 Task: Search one way flight ticket for 2 adults, 4 children and 1 infant on lap in business from Yakima: Yakima Air Terminal (mcallister Field) to Raleigh: Raleigh-durham International Airport on 8-5-2023. Choice of flights is JetBlue. Price is upto 88000. Outbound departure time preference is 6:15.
Action: Mouse moved to (371, 321)
Screenshot: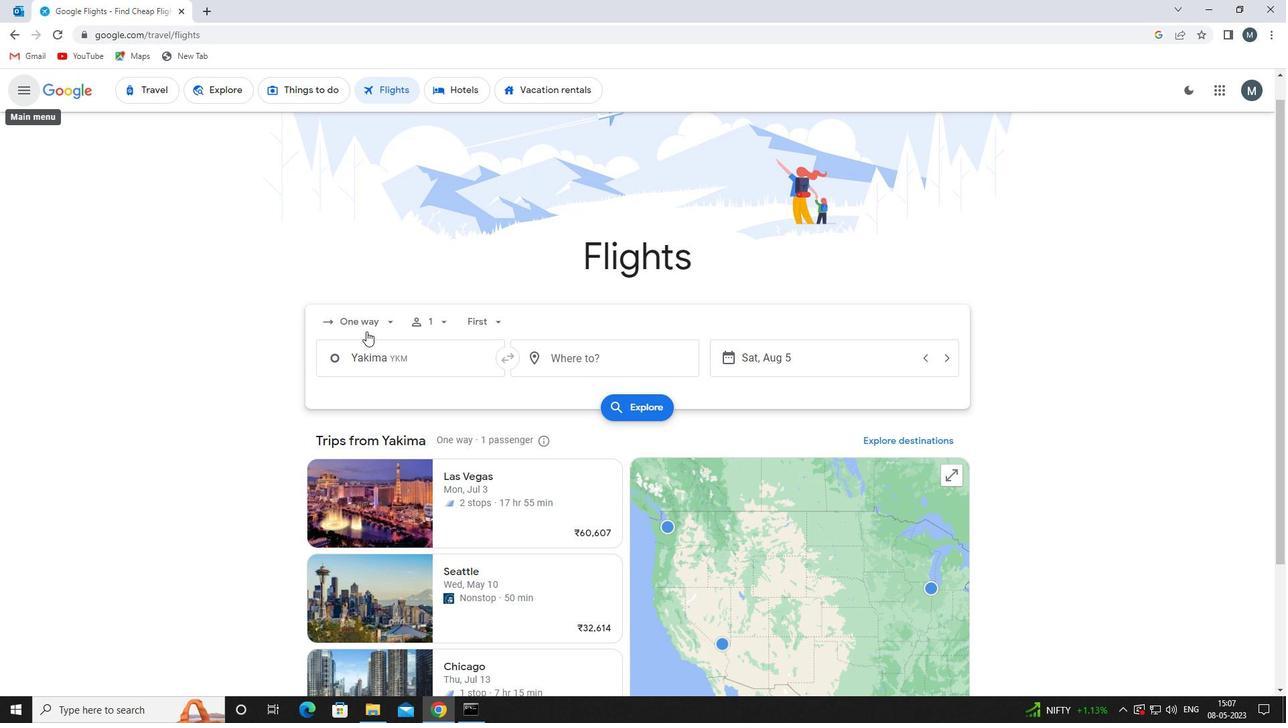 
Action: Mouse pressed left at (371, 321)
Screenshot: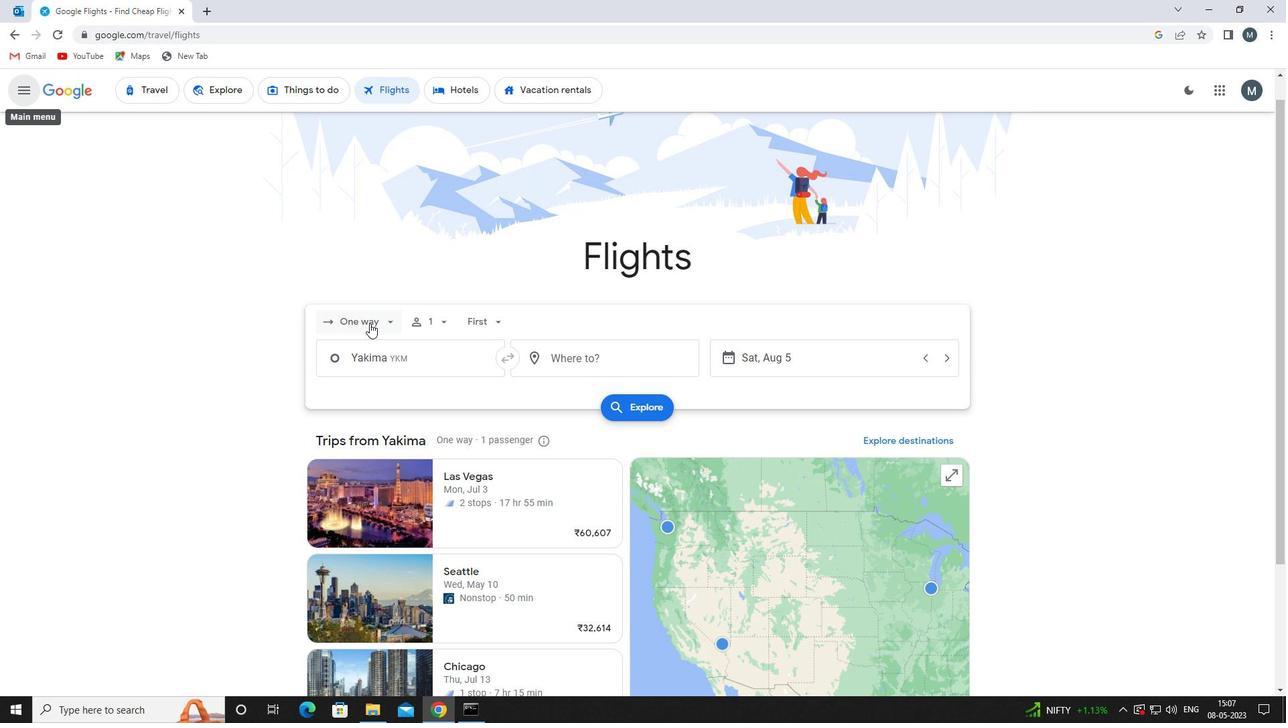 
Action: Mouse moved to (373, 384)
Screenshot: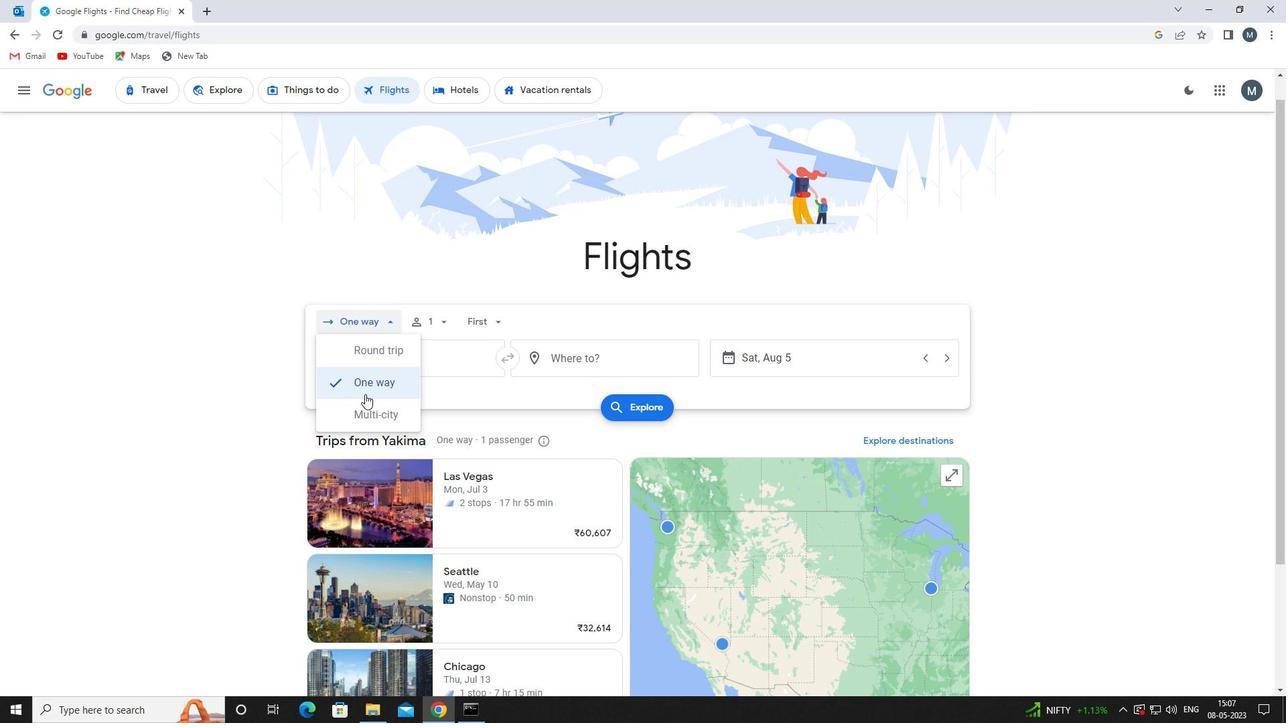 
Action: Mouse pressed left at (373, 384)
Screenshot: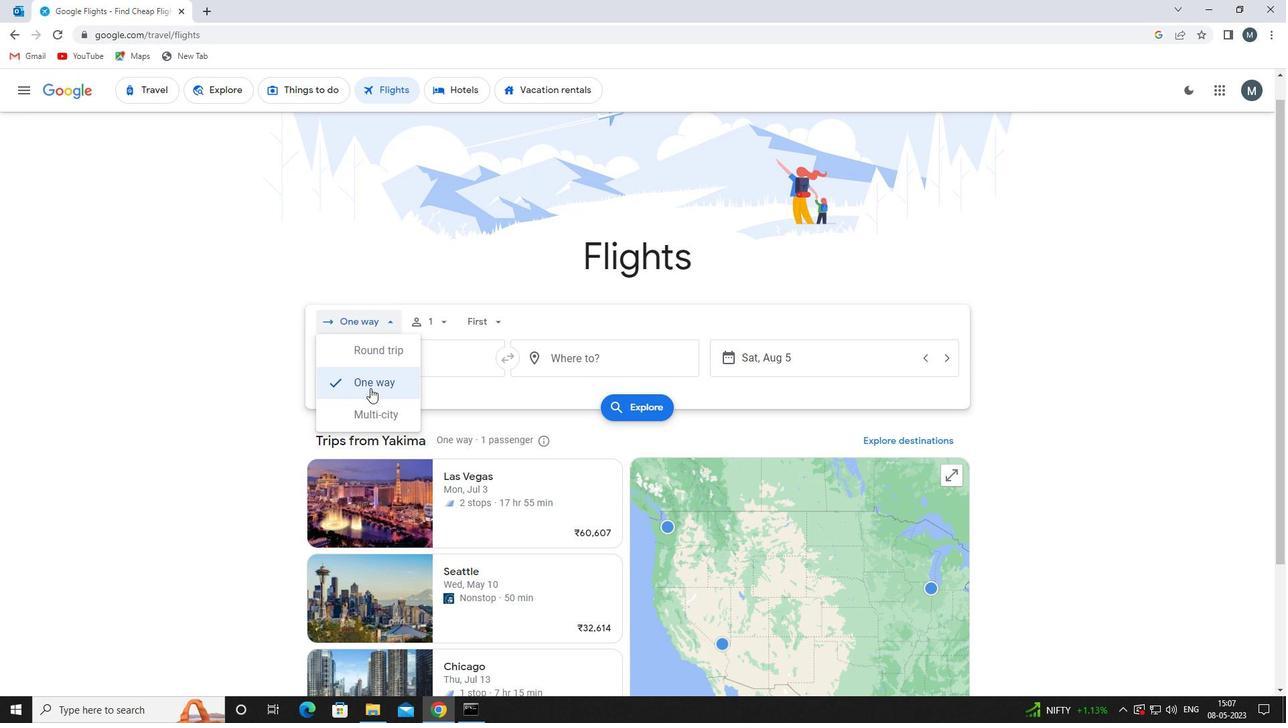 
Action: Mouse moved to (424, 322)
Screenshot: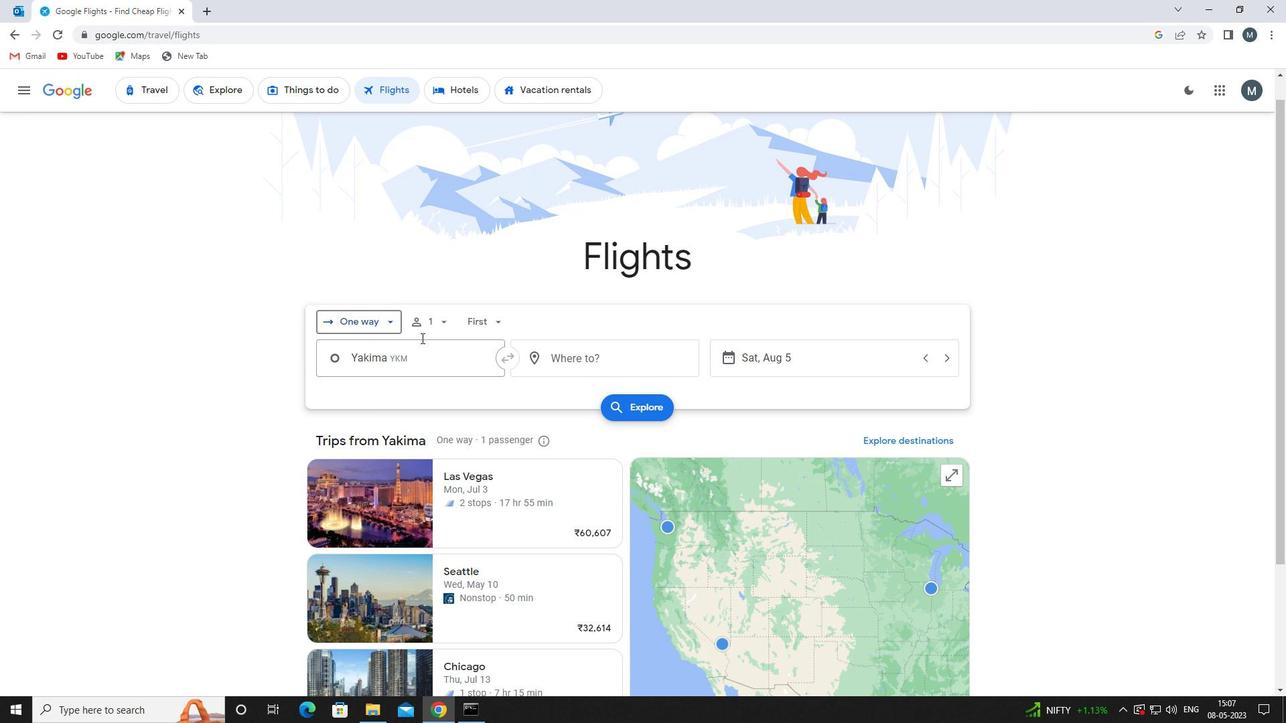 
Action: Mouse pressed left at (424, 322)
Screenshot: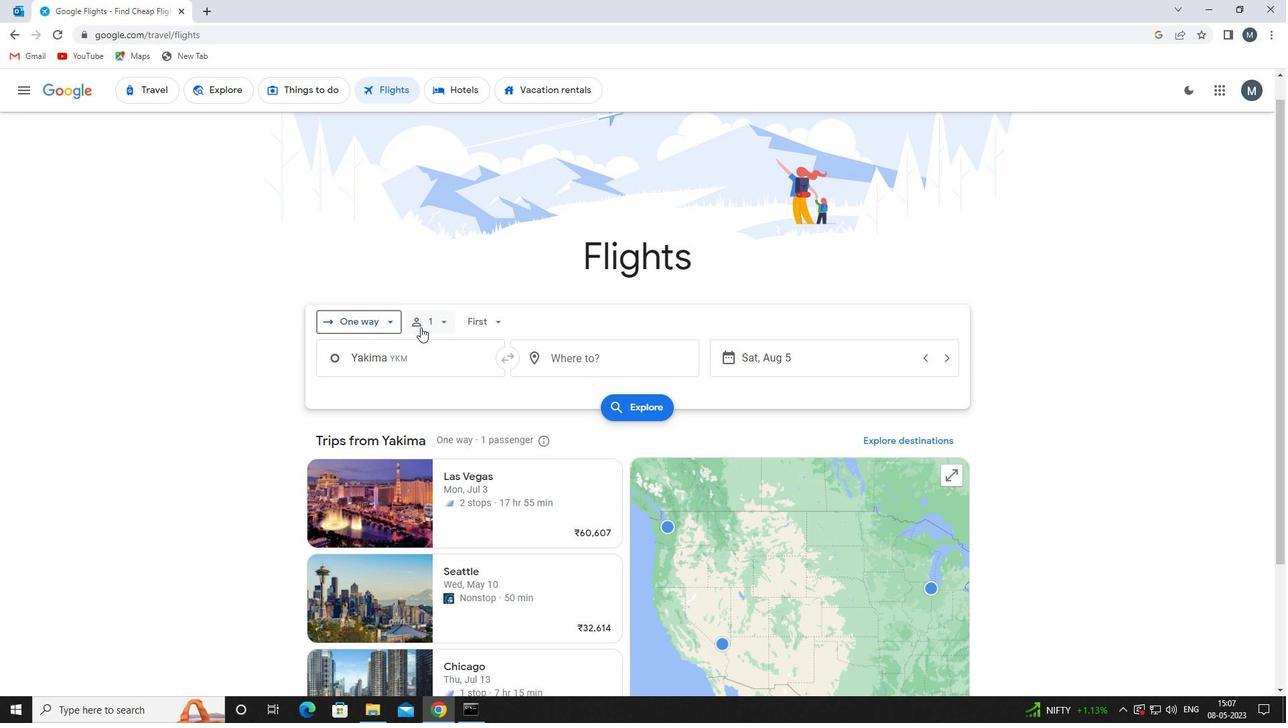 
Action: Mouse moved to (548, 353)
Screenshot: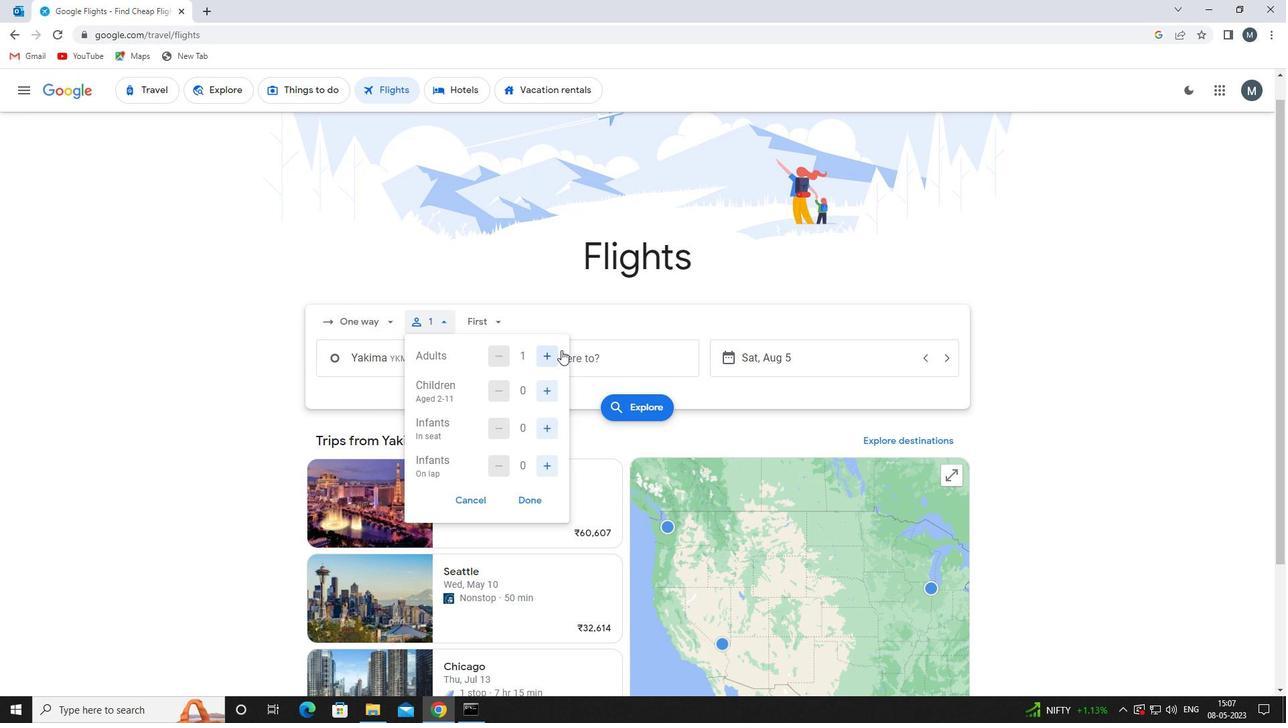
Action: Mouse pressed left at (548, 353)
Screenshot: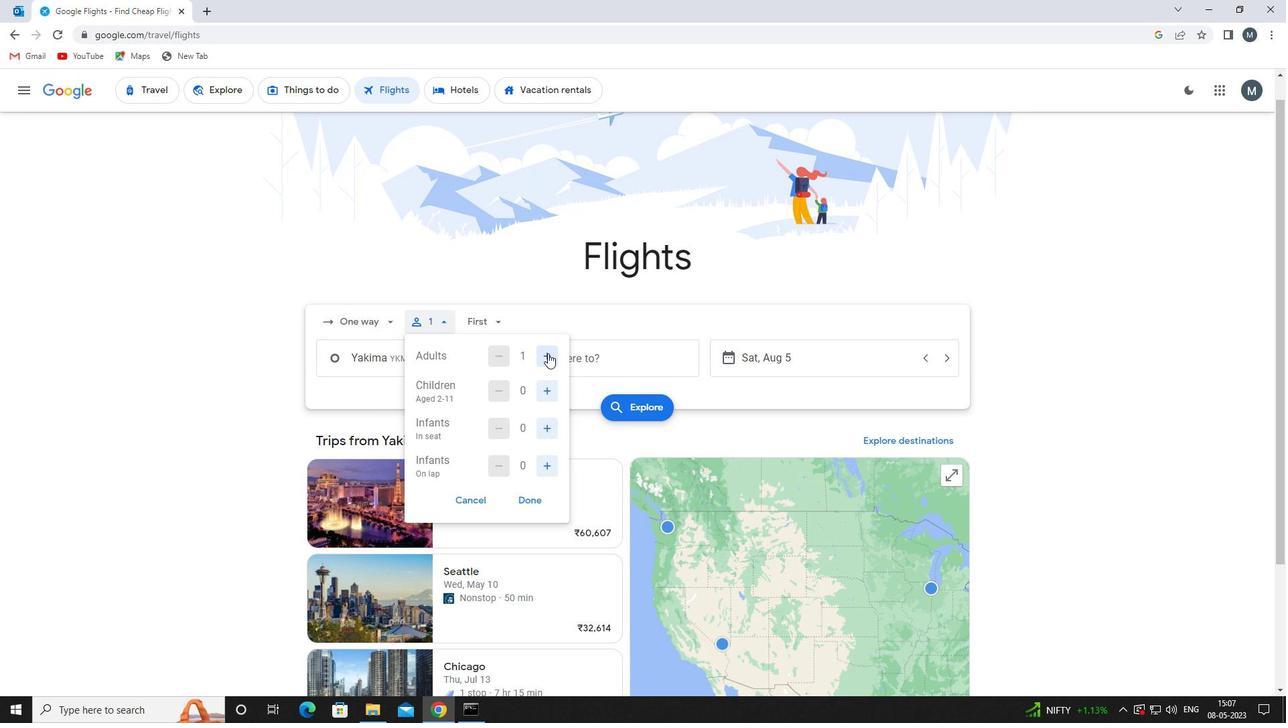 
Action: Mouse moved to (548, 393)
Screenshot: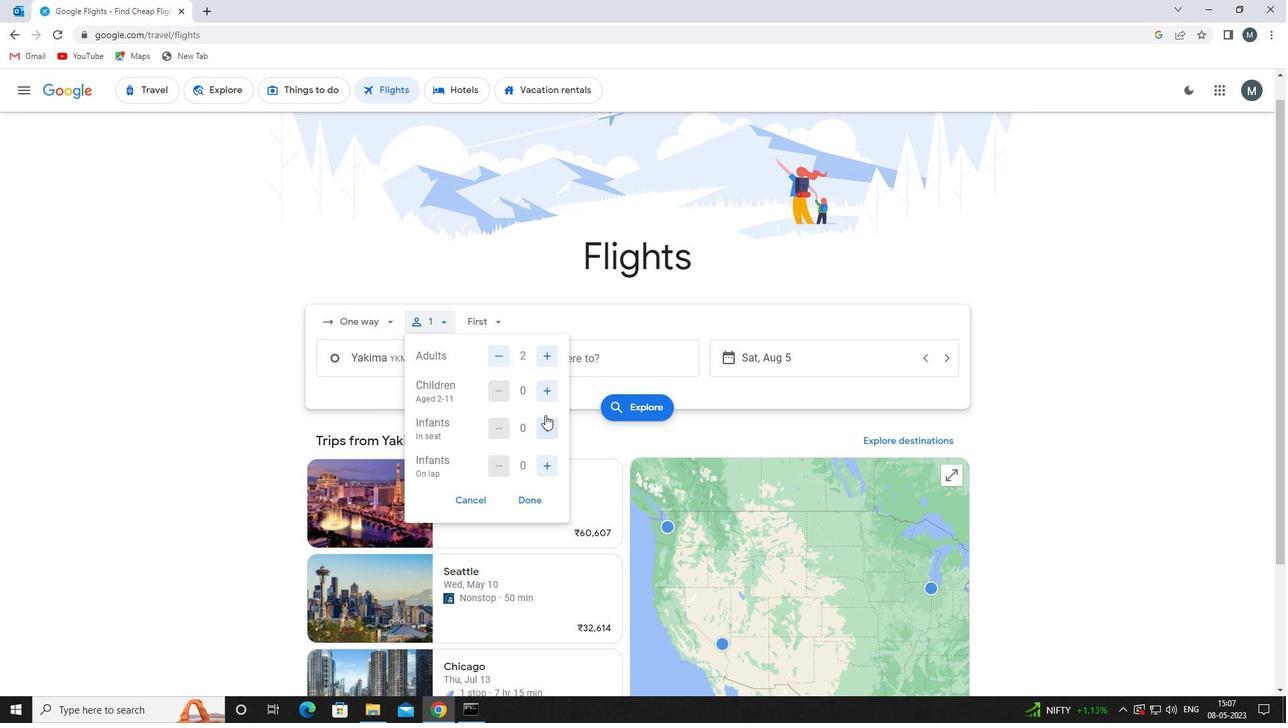 
Action: Mouse pressed left at (548, 393)
Screenshot: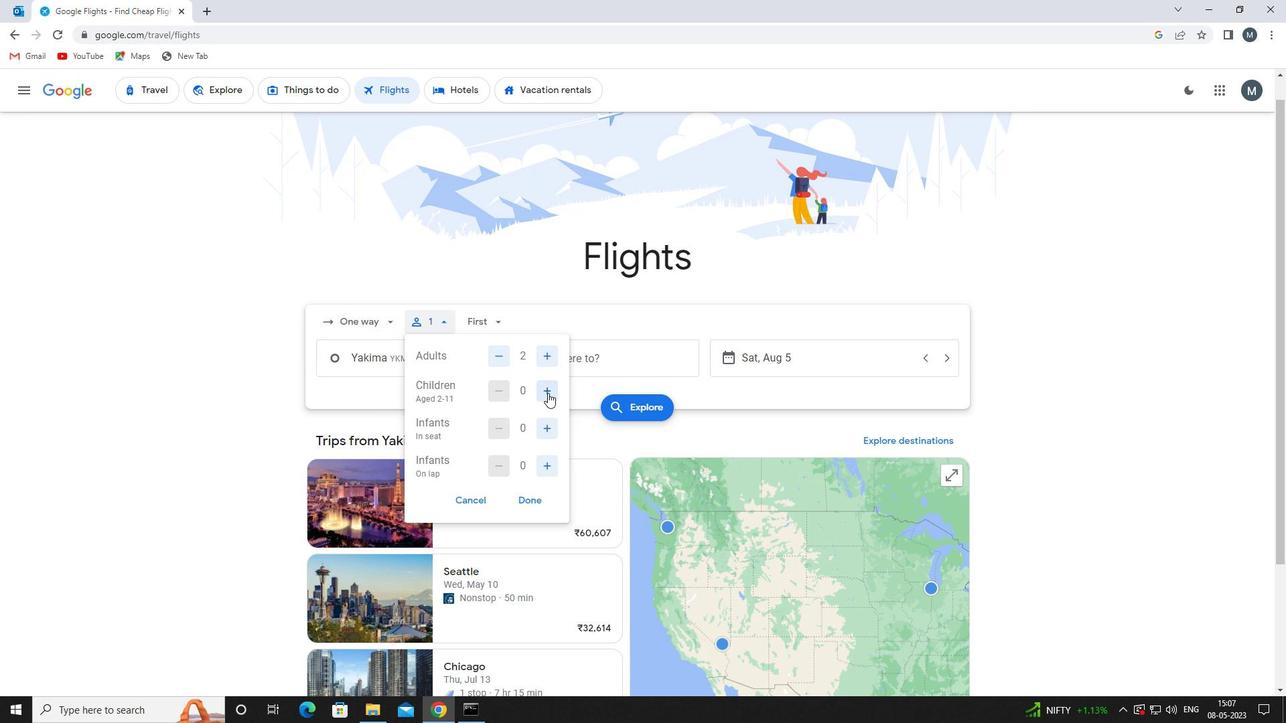 
Action: Mouse pressed left at (548, 393)
Screenshot: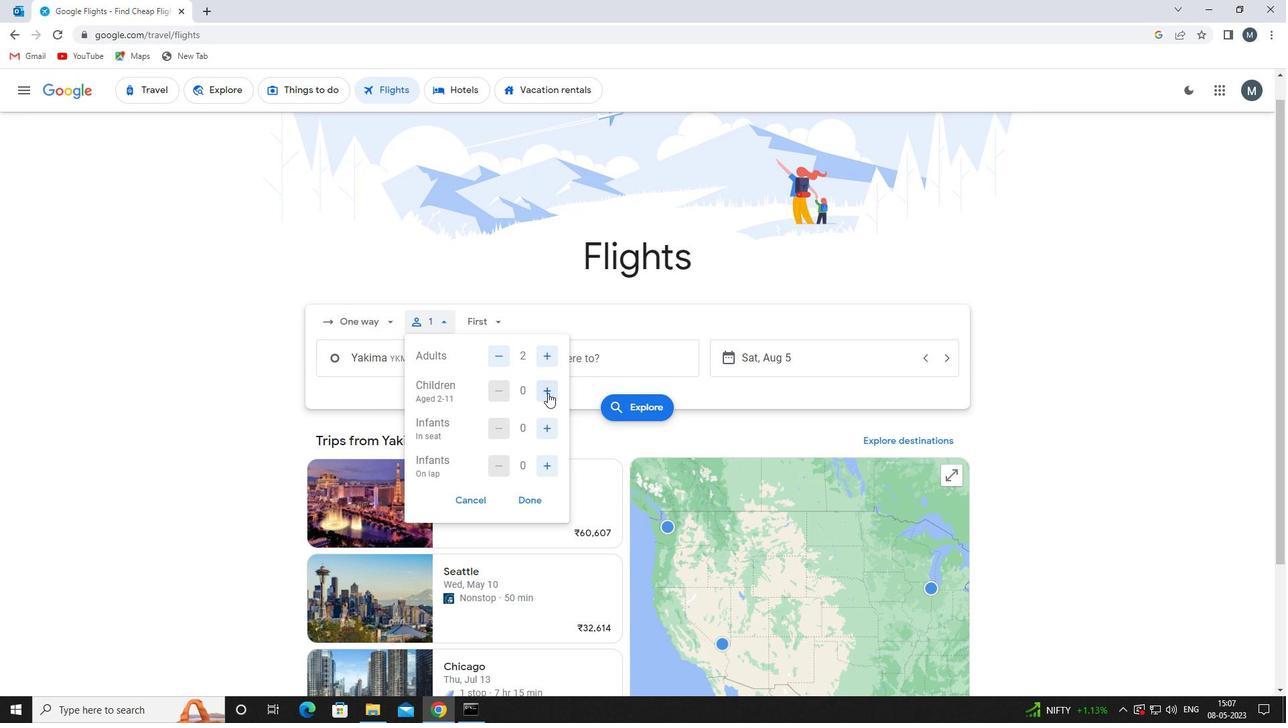 
Action: Mouse pressed left at (548, 393)
Screenshot: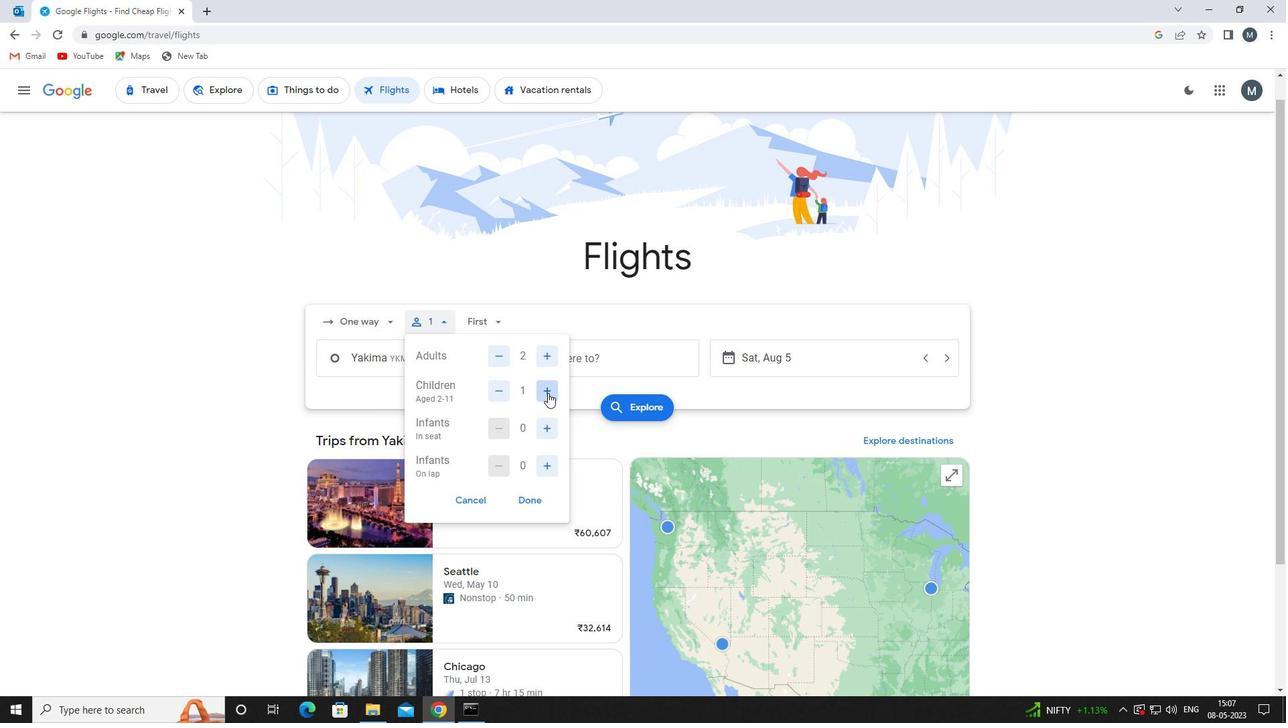 
Action: Mouse pressed left at (548, 393)
Screenshot: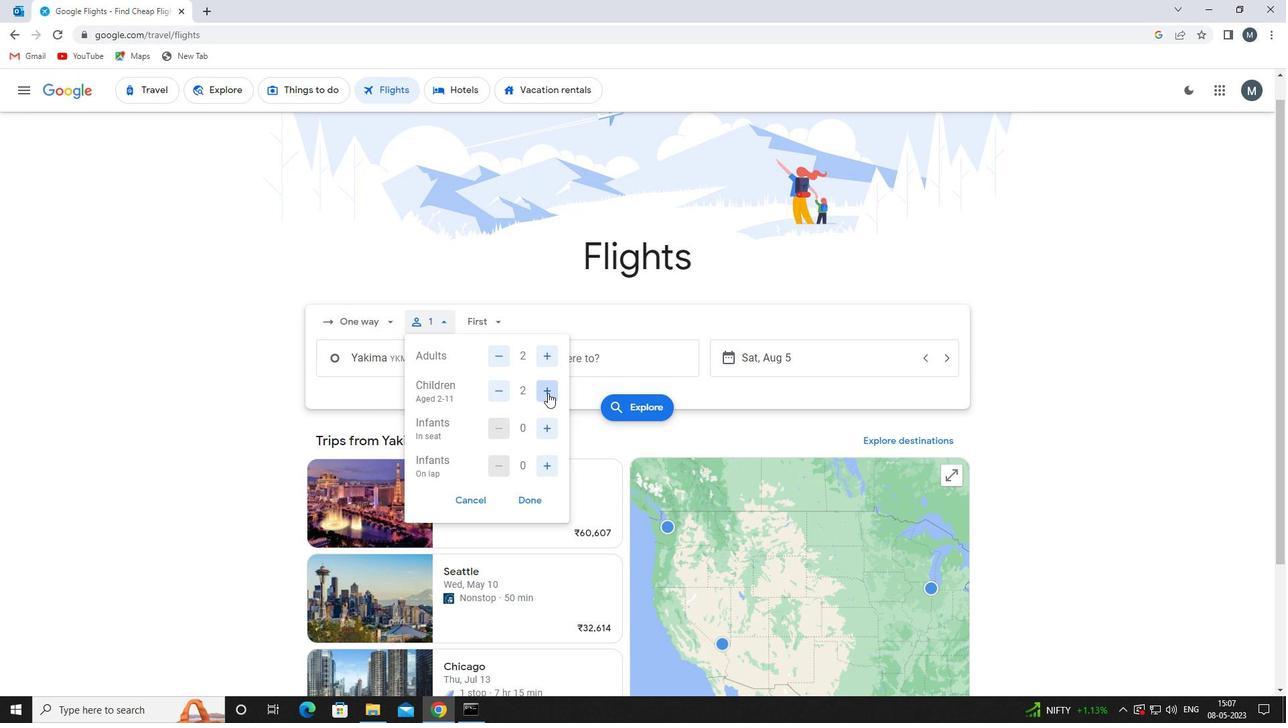 
Action: Mouse moved to (544, 467)
Screenshot: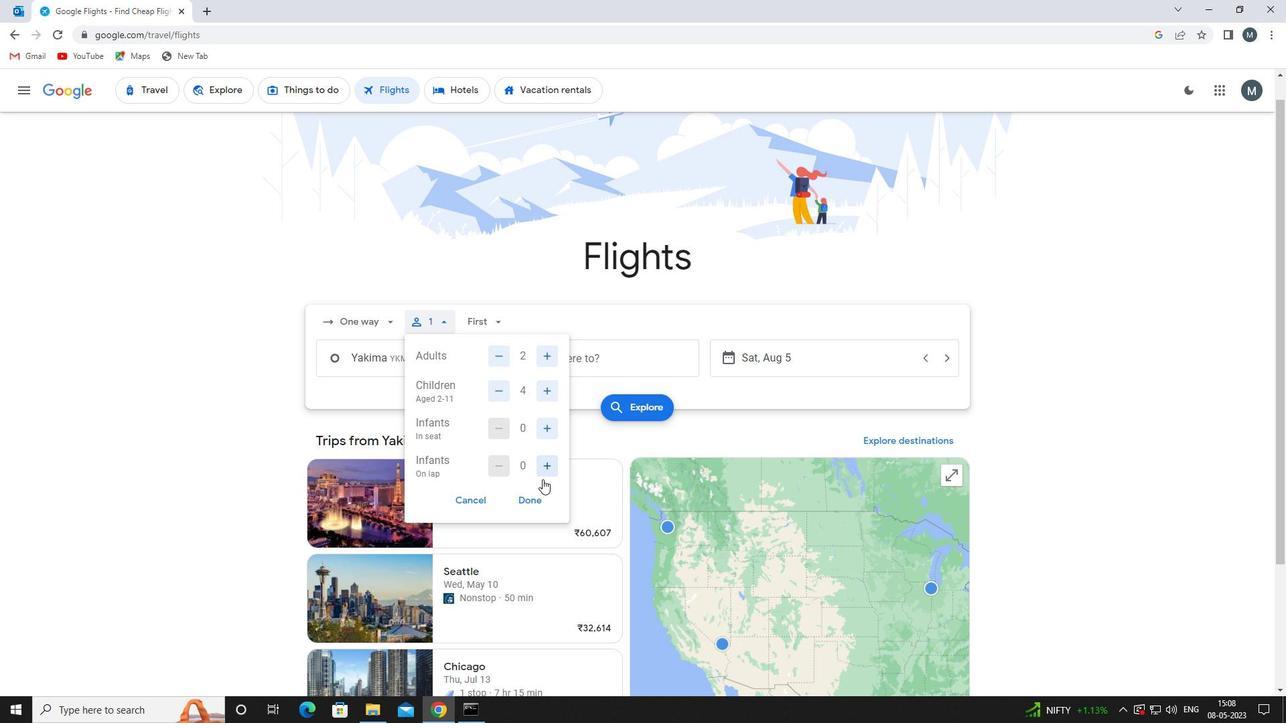 
Action: Mouse pressed left at (544, 467)
Screenshot: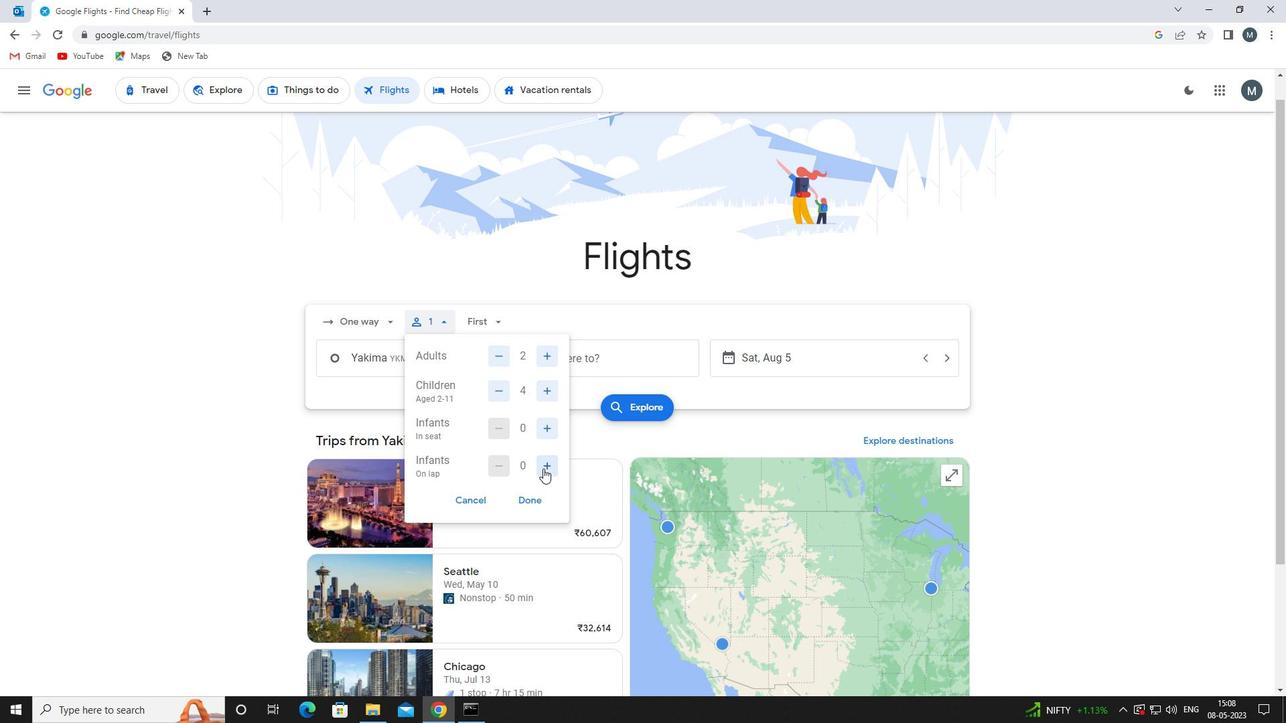 
Action: Mouse moved to (541, 504)
Screenshot: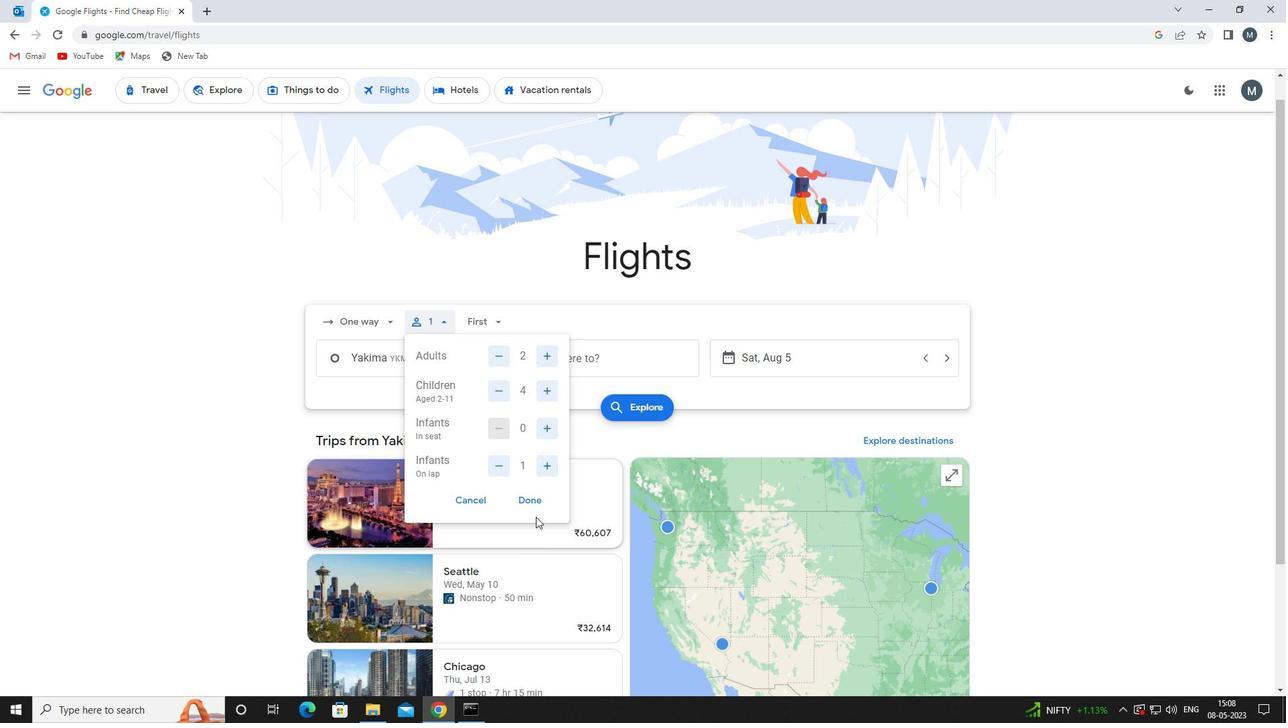 
Action: Mouse pressed left at (541, 504)
Screenshot: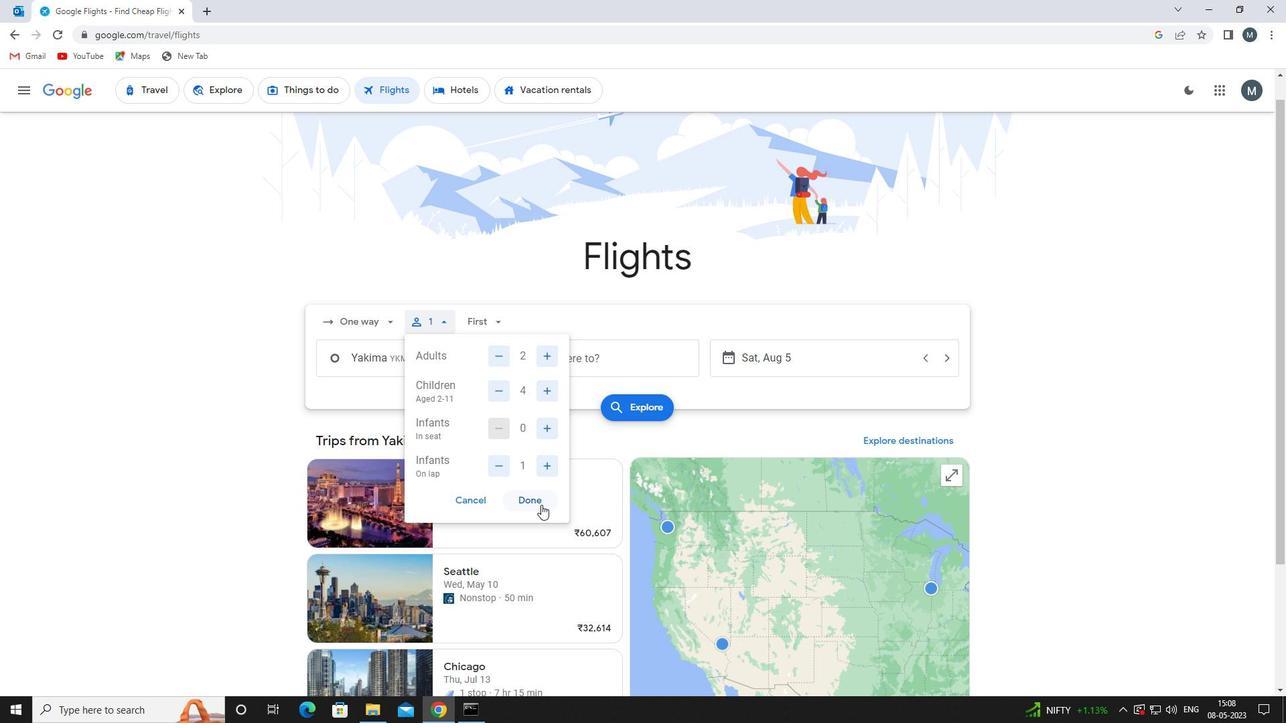 
Action: Mouse moved to (488, 312)
Screenshot: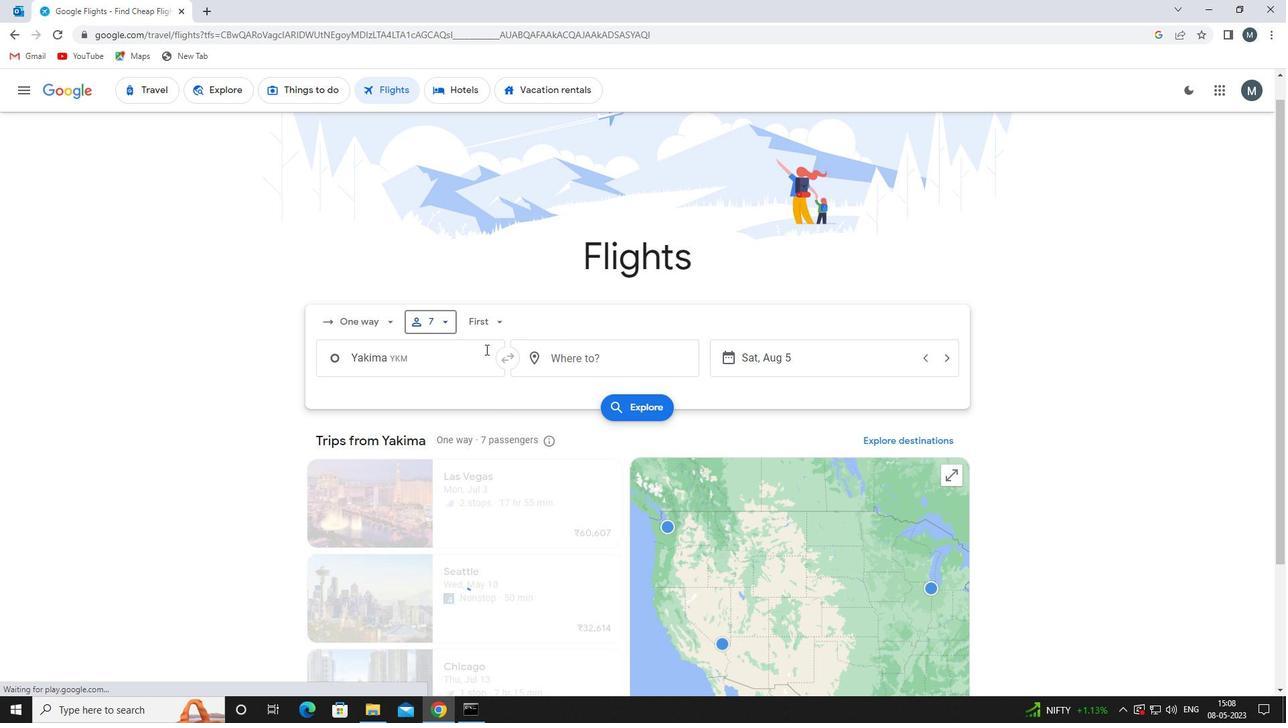 
Action: Mouse pressed left at (488, 312)
Screenshot: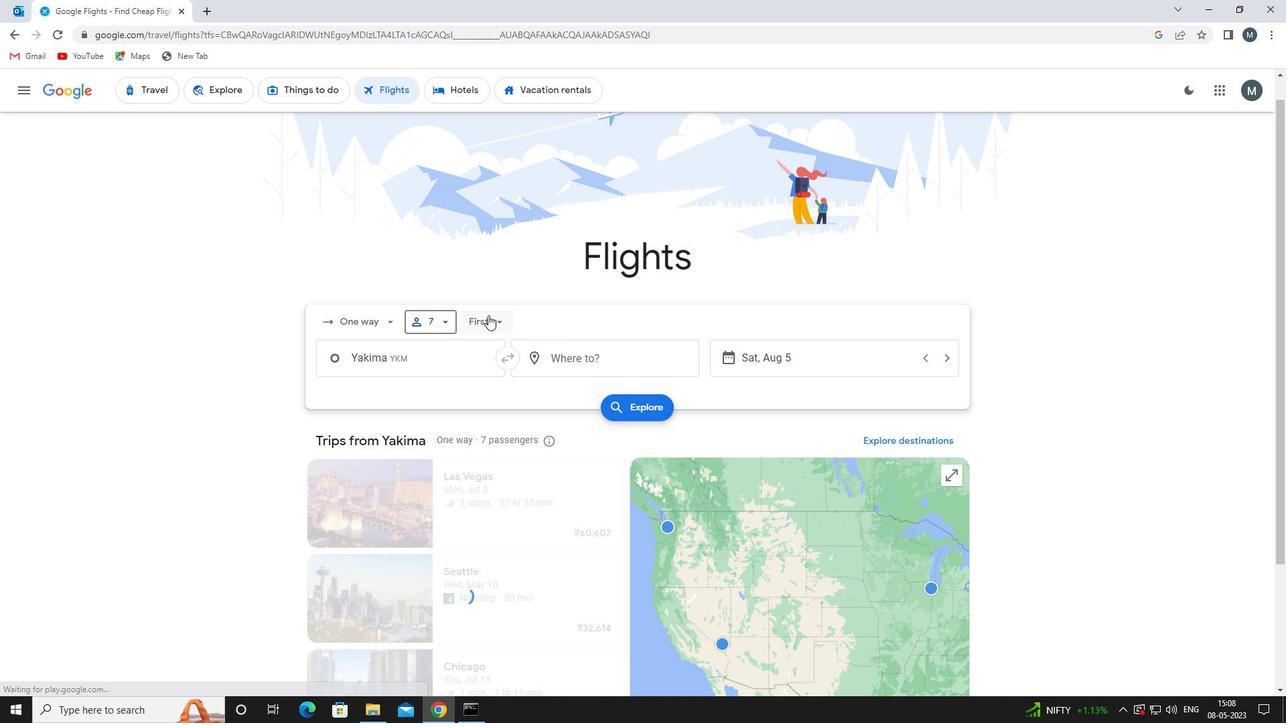 
Action: Mouse moved to (512, 421)
Screenshot: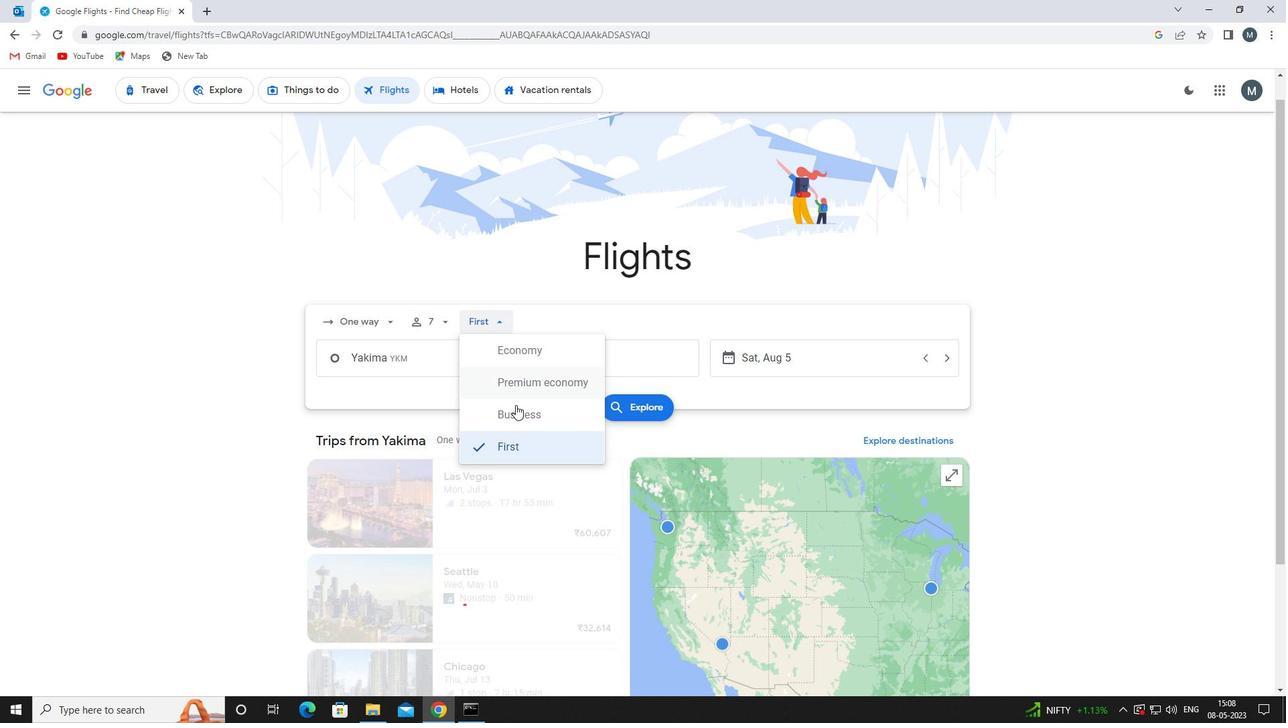 
Action: Mouse pressed left at (512, 421)
Screenshot: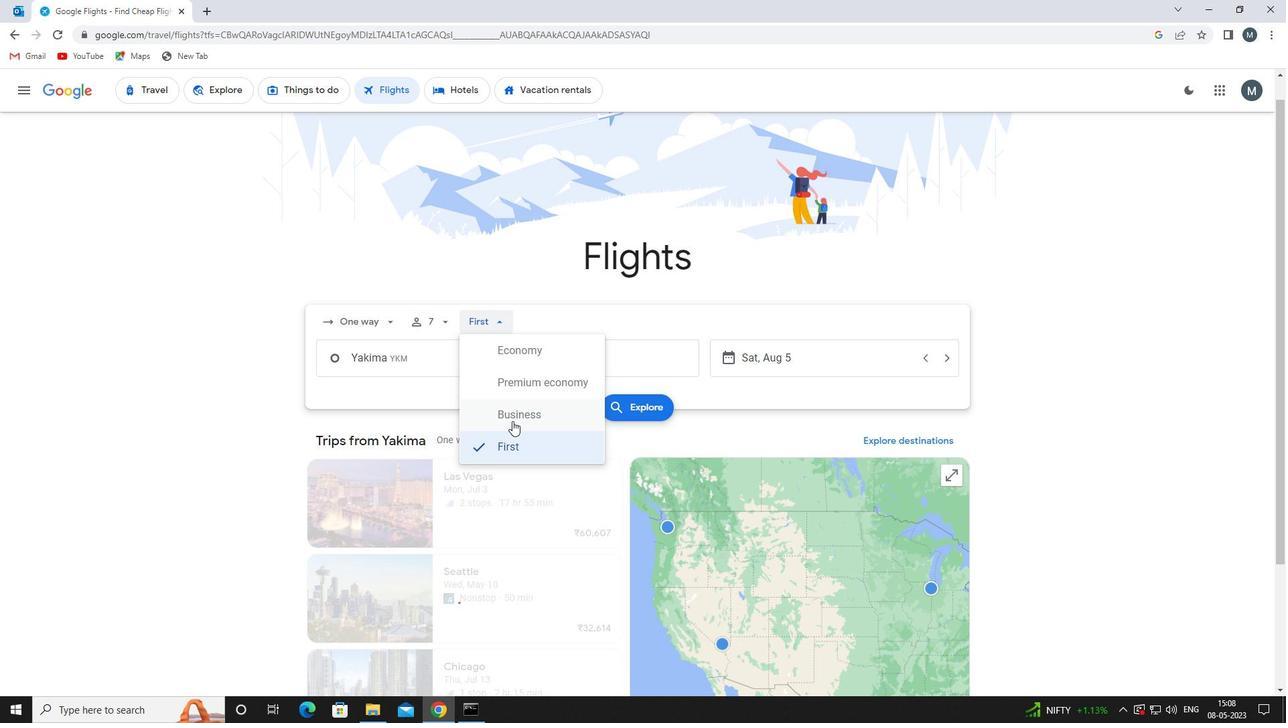 
Action: Mouse moved to (408, 365)
Screenshot: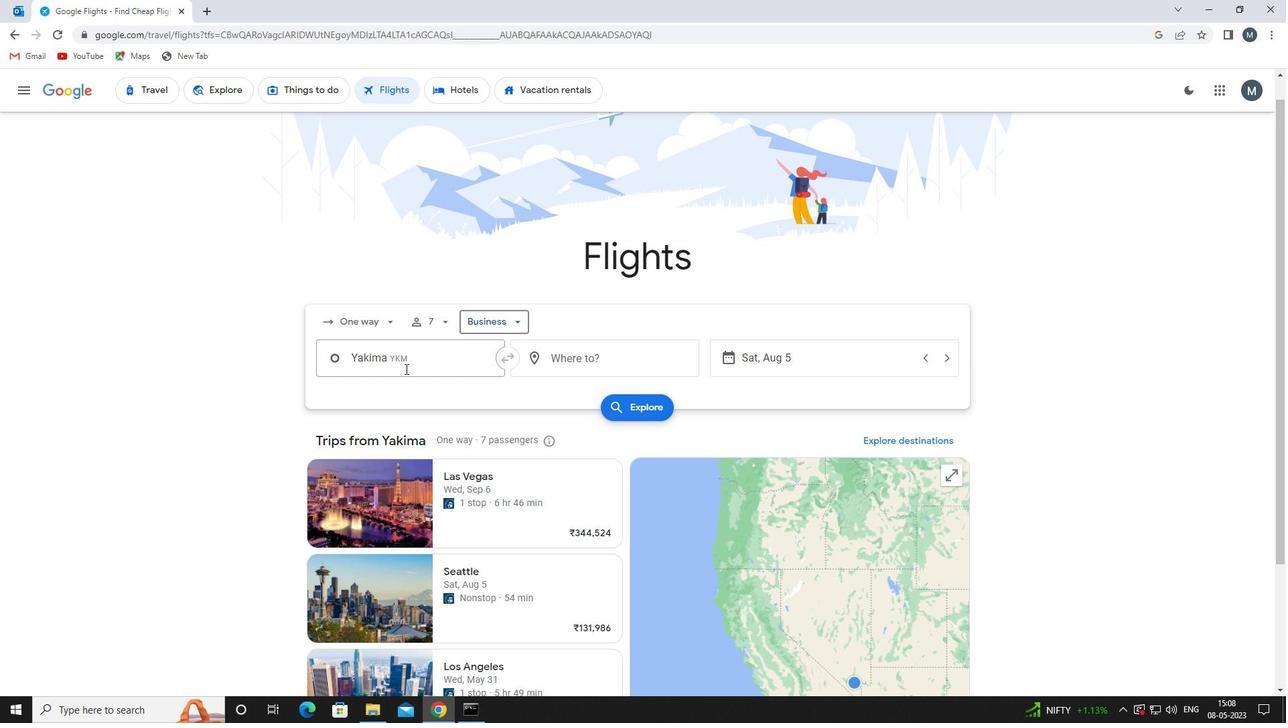 
Action: Mouse pressed left at (408, 365)
Screenshot: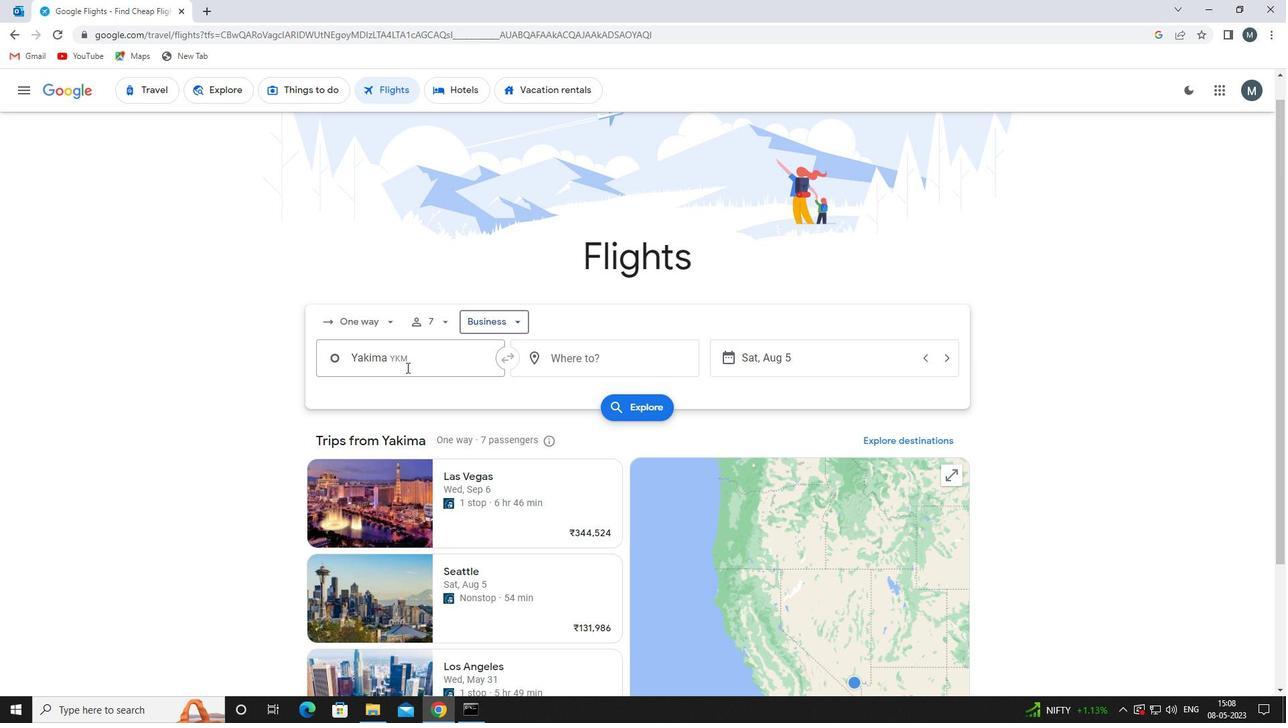 
Action: Mouse moved to (445, 472)
Screenshot: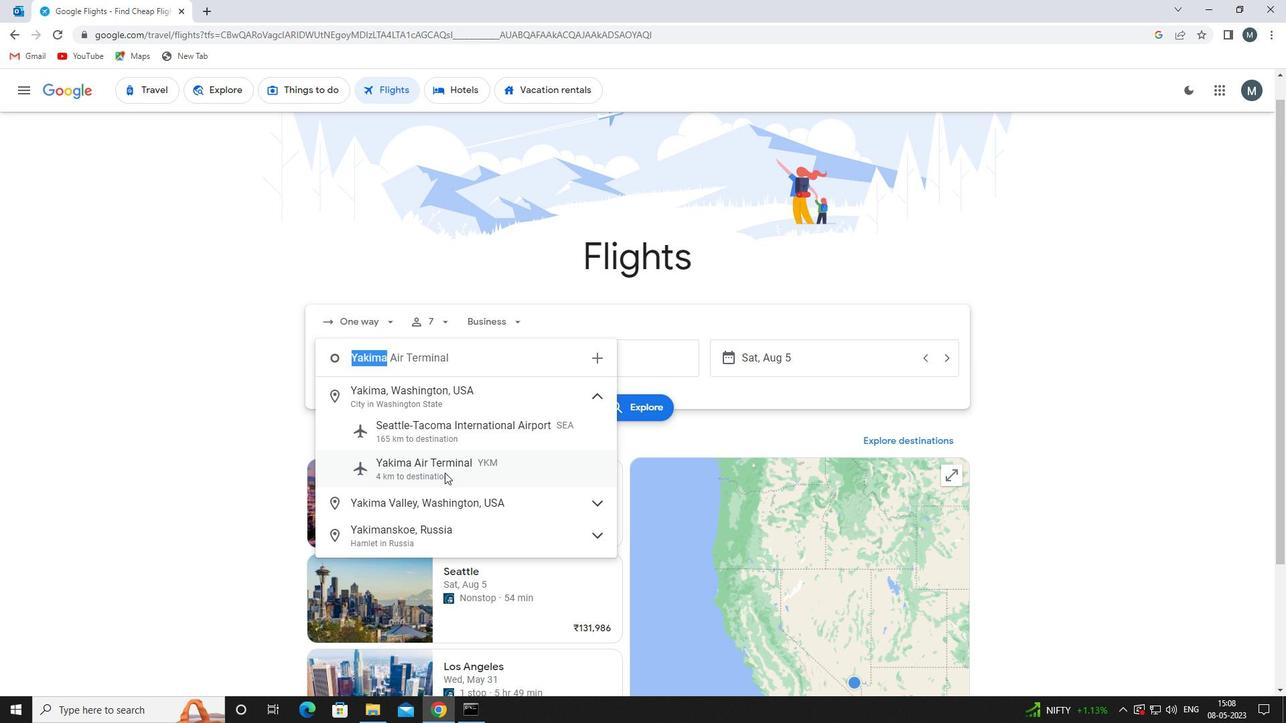 
Action: Mouse pressed left at (445, 472)
Screenshot: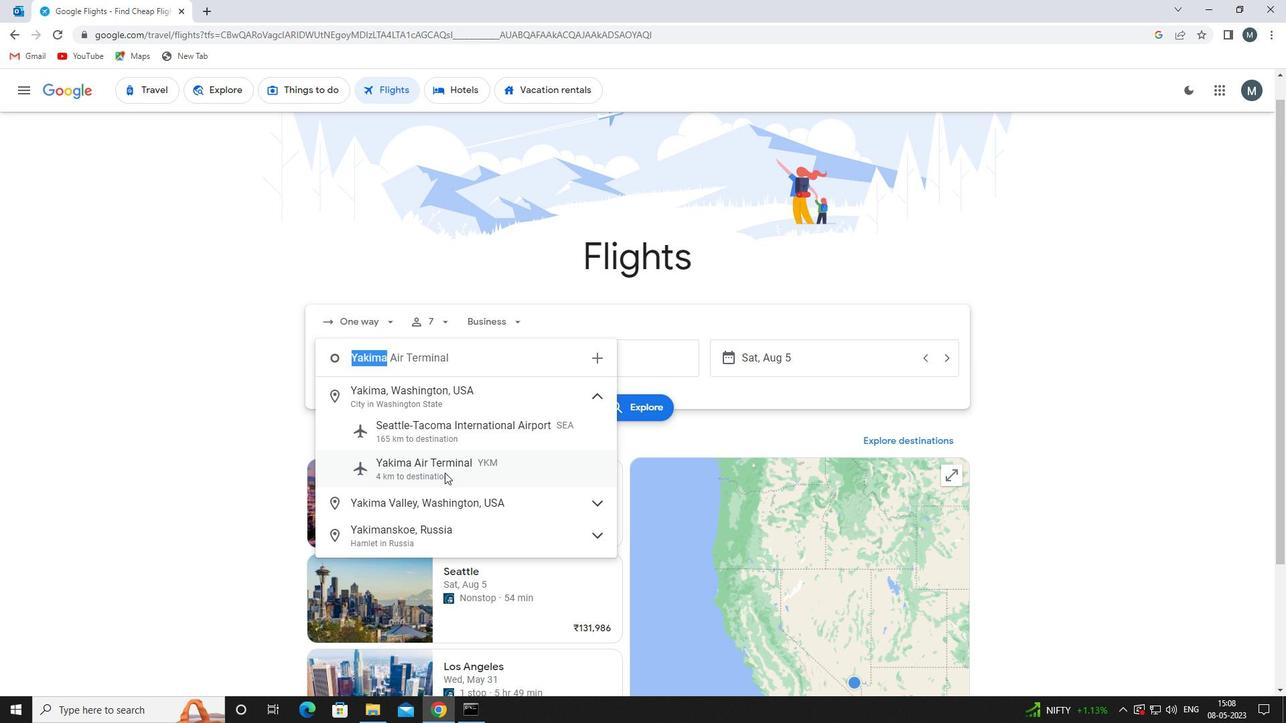 
Action: Mouse moved to (566, 361)
Screenshot: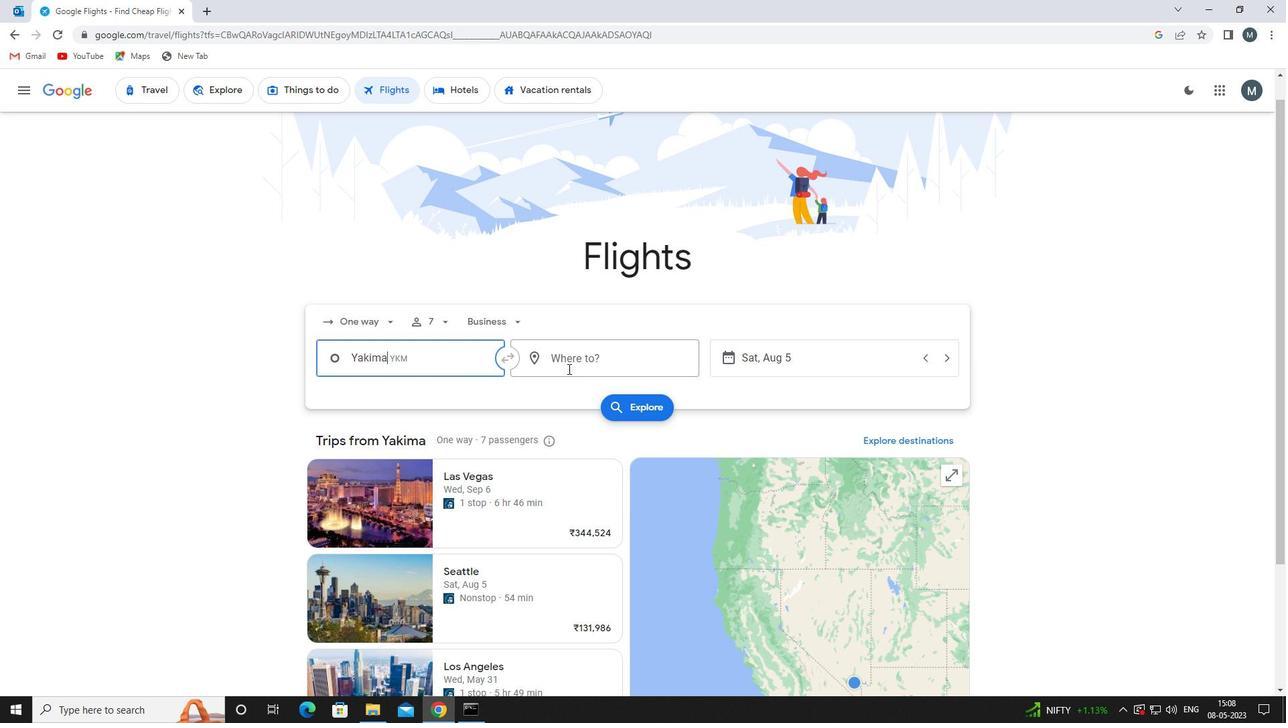 
Action: Mouse pressed left at (566, 361)
Screenshot: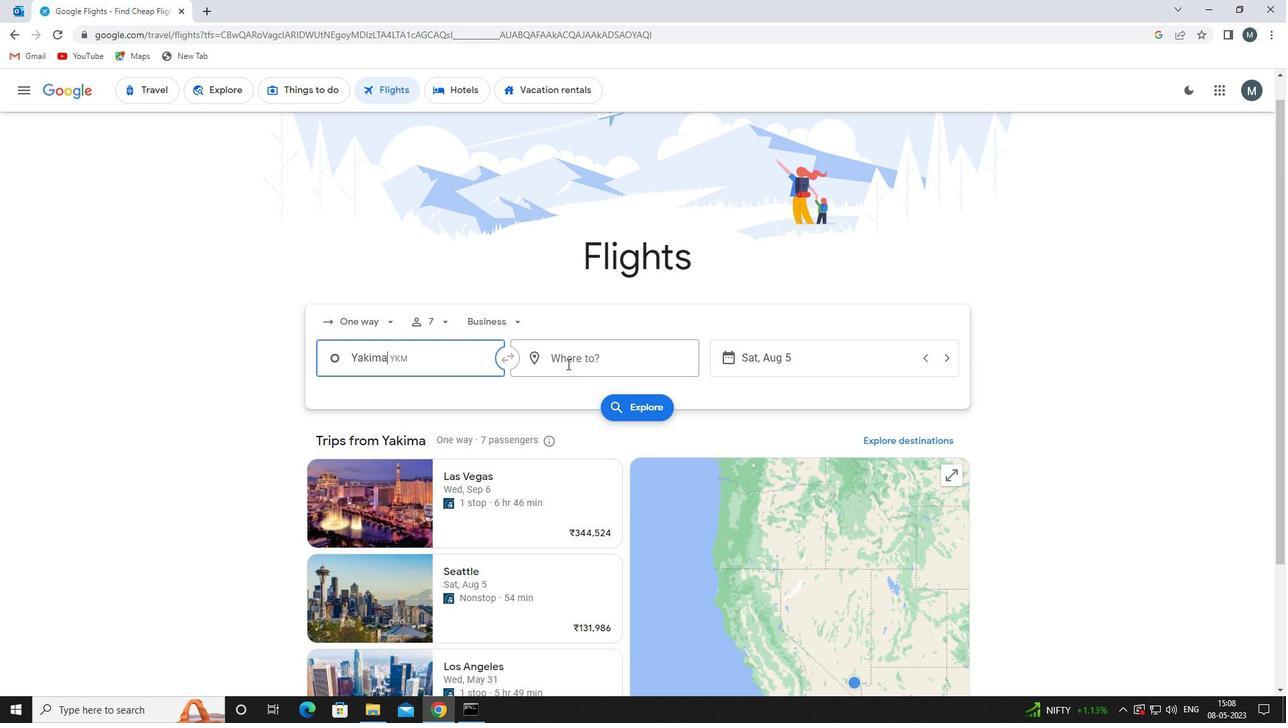 
Action: Key pressed rd
Screenshot: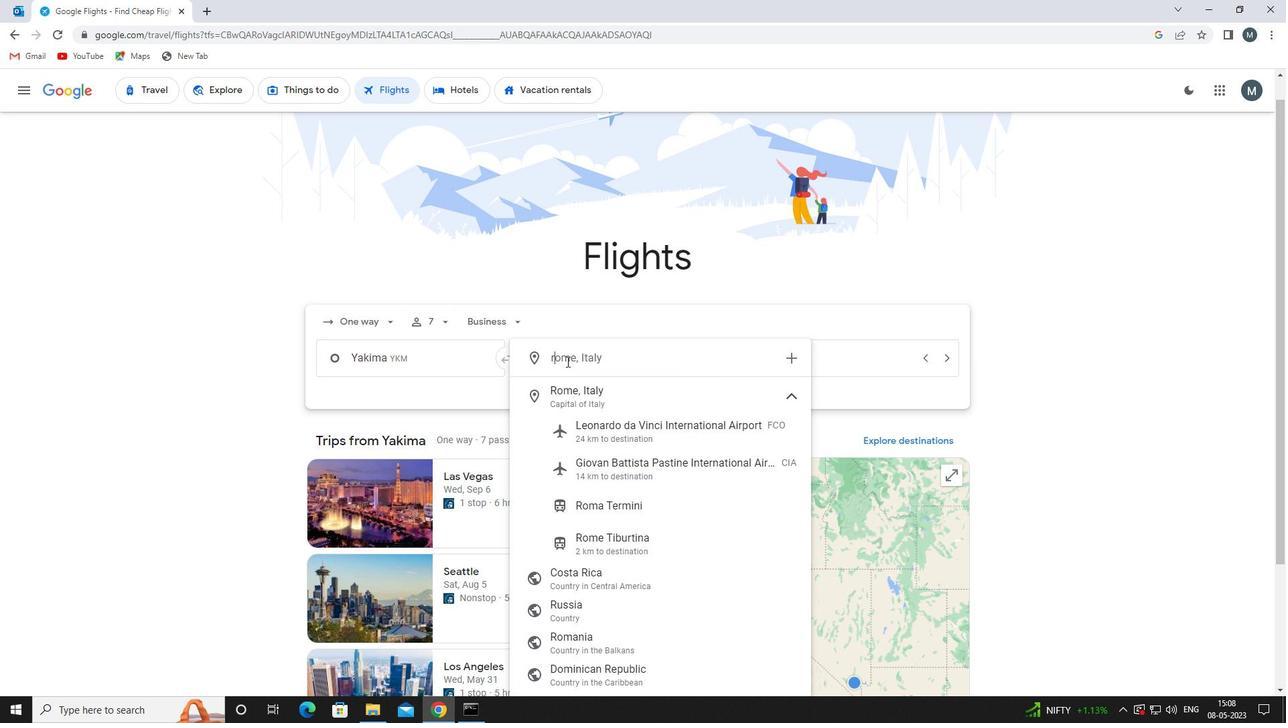 
Action: Mouse moved to (578, 398)
Screenshot: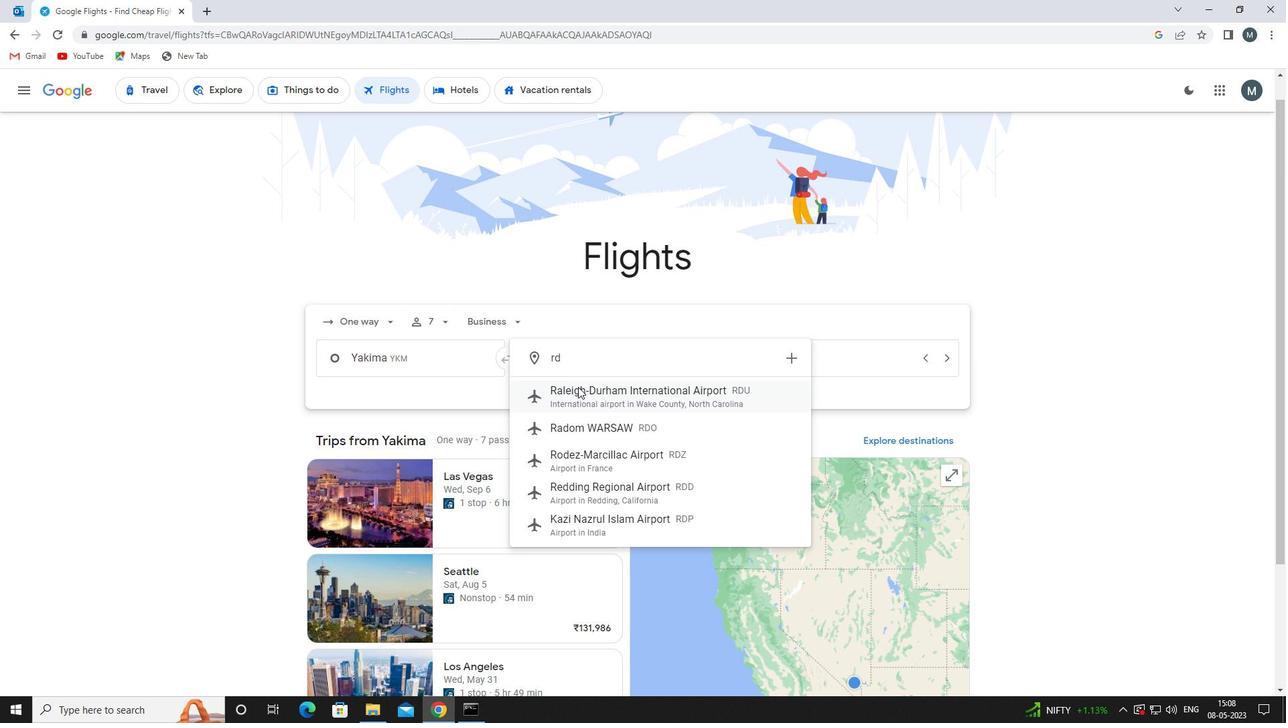 
Action: Mouse pressed left at (578, 398)
Screenshot: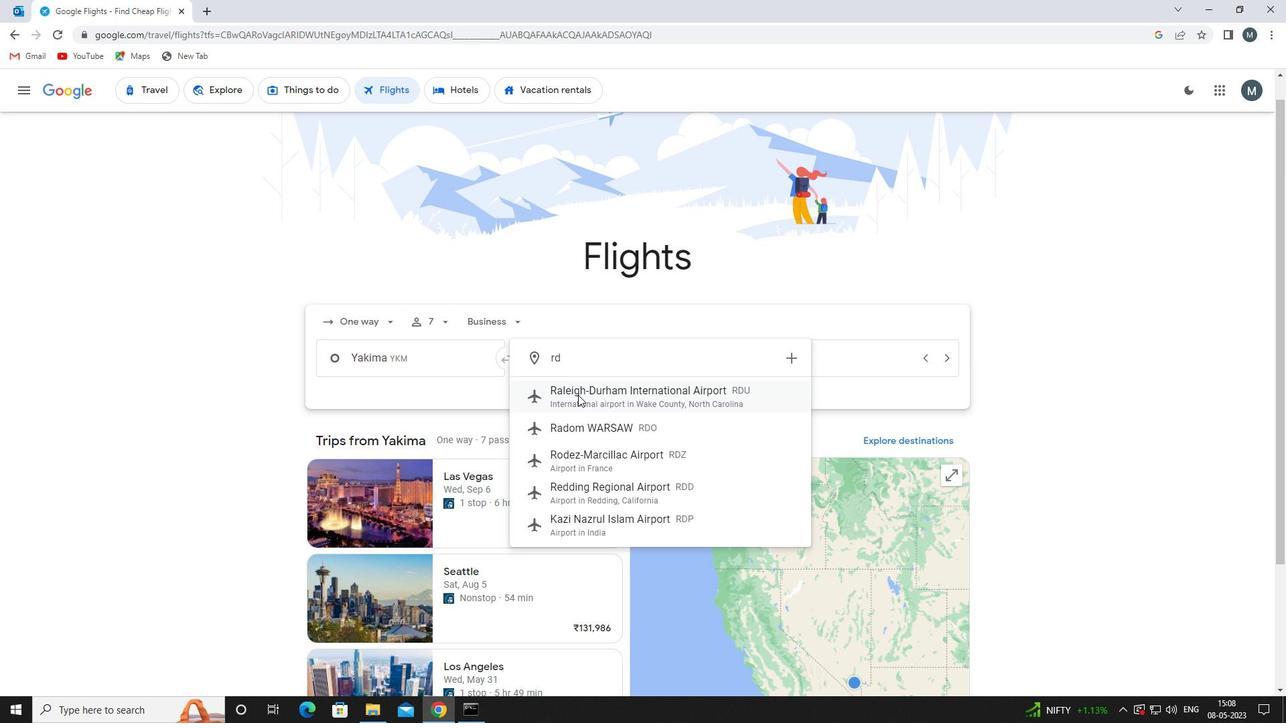 
Action: Mouse moved to (731, 358)
Screenshot: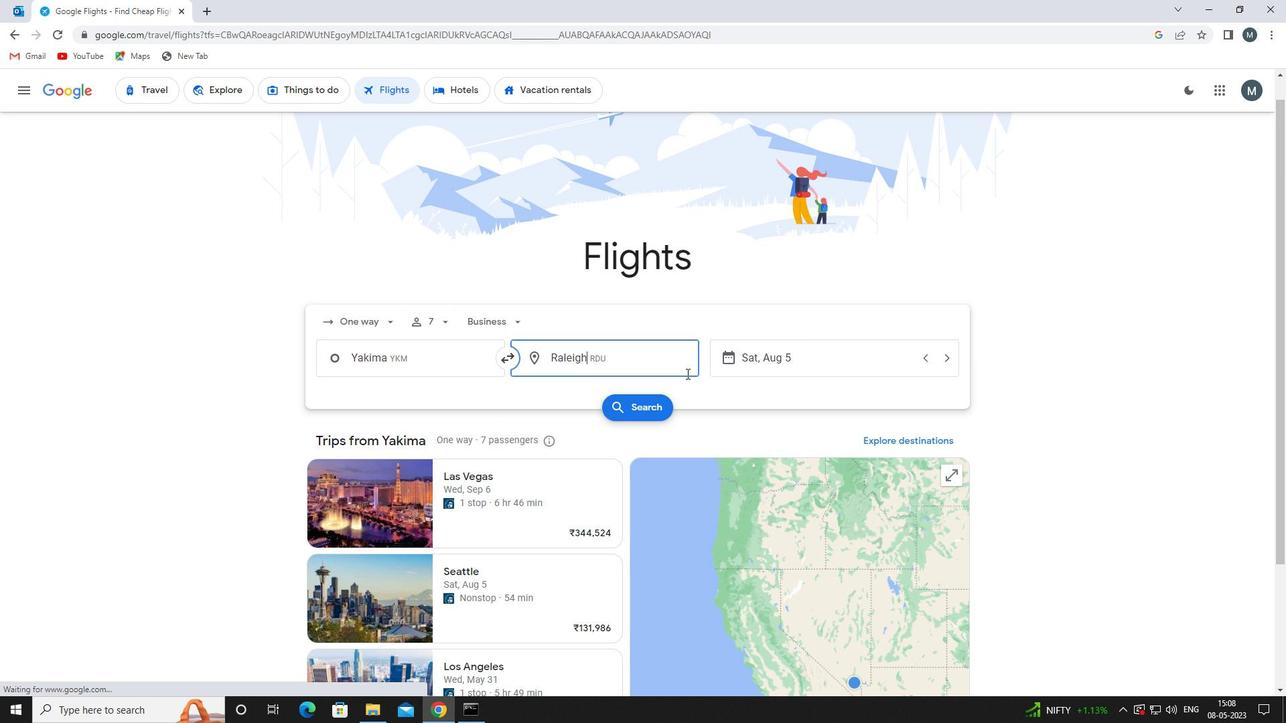 
Action: Mouse pressed left at (731, 358)
Screenshot: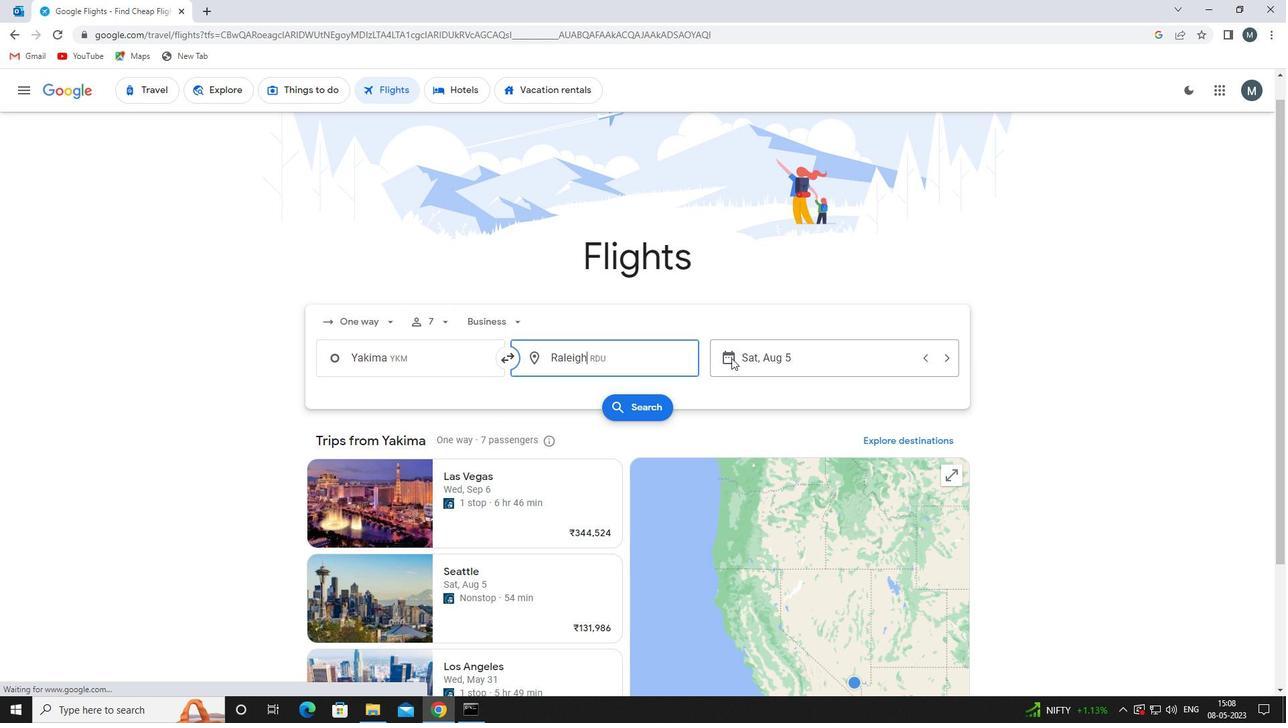 
Action: Mouse moved to (674, 455)
Screenshot: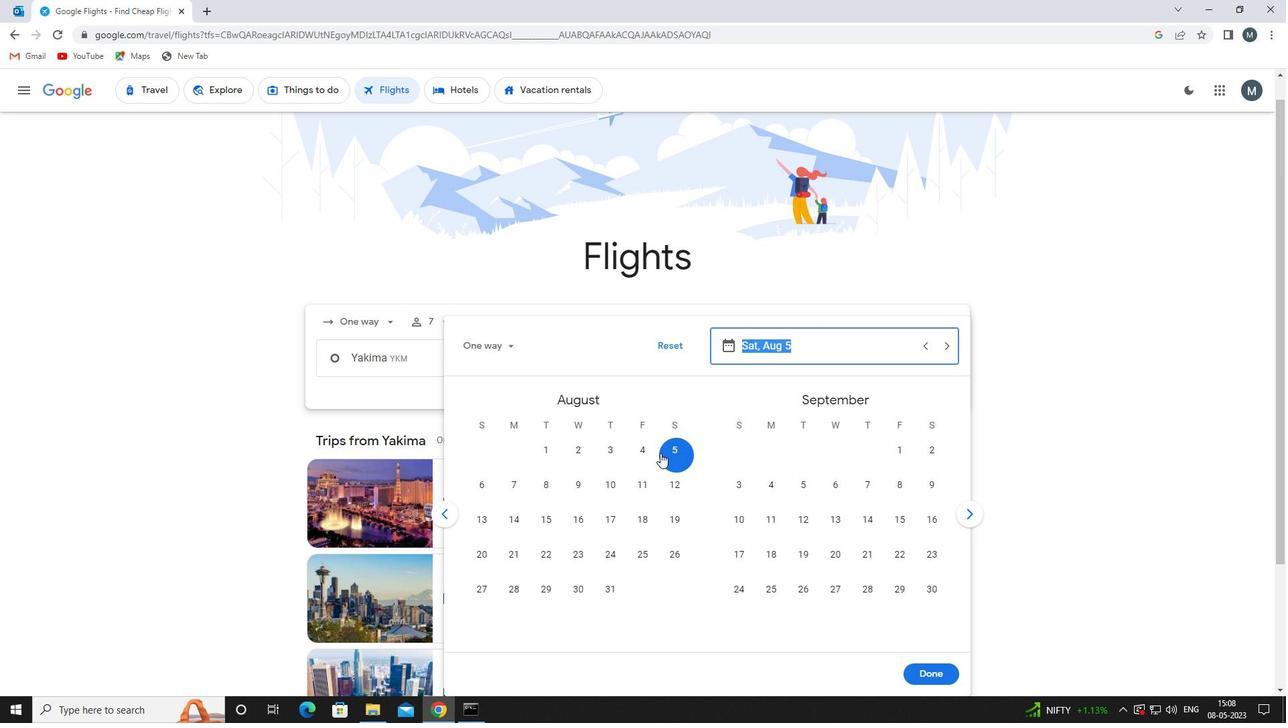 
Action: Mouse pressed left at (674, 455)
Screenshot: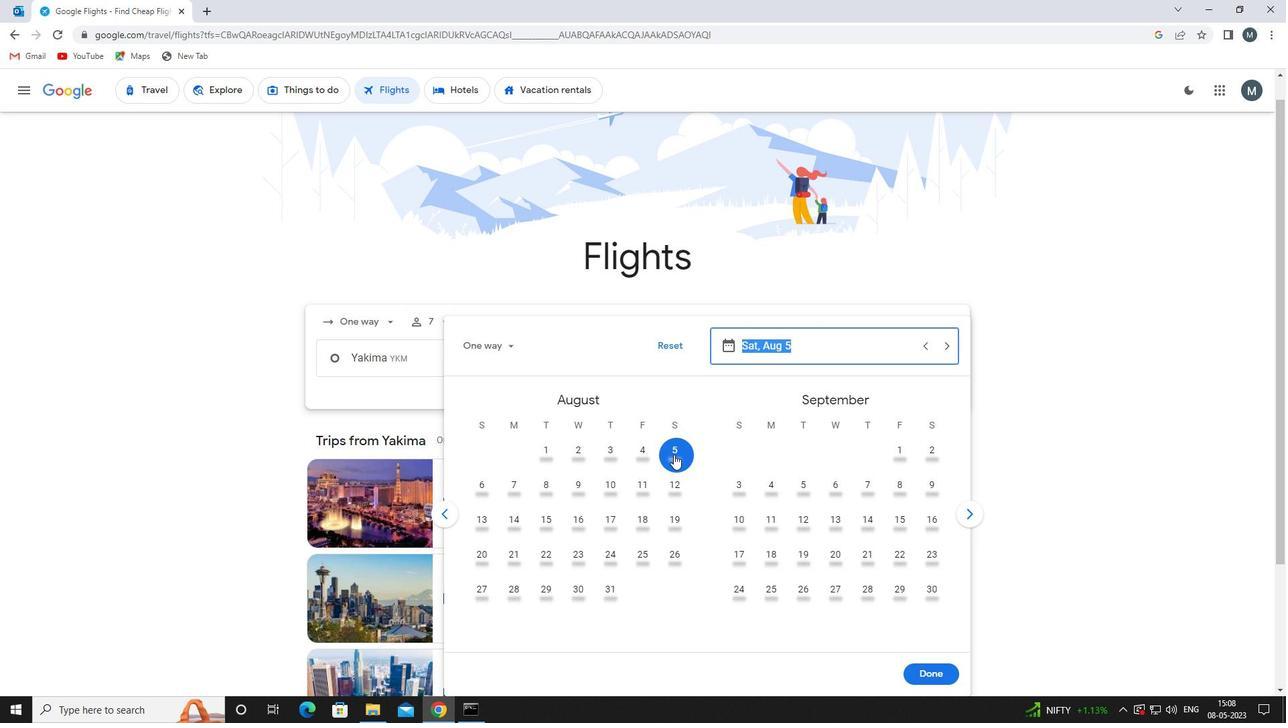 
Action: Mouse moved to (929, 679)
Screenshot: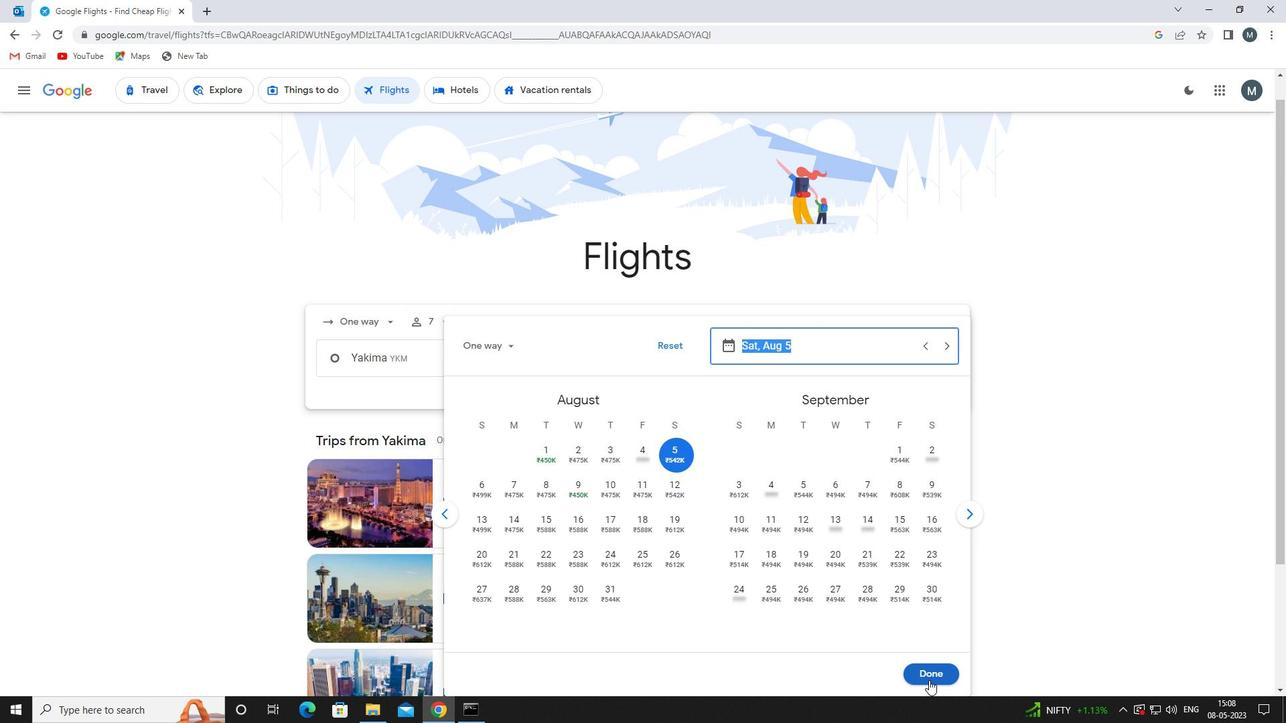 
Action: Mouse pressed left at (929, 679)
Screenshot: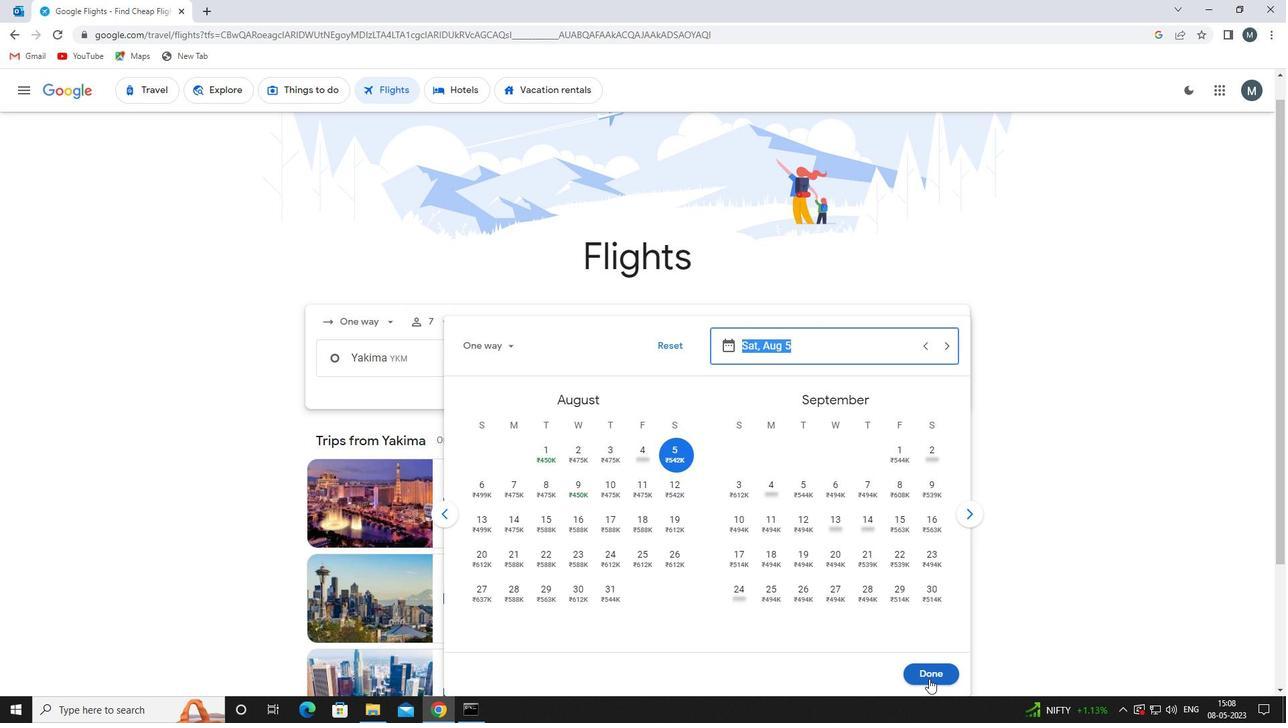 
Action: Mouse moved to (638, 404)
Screenshot: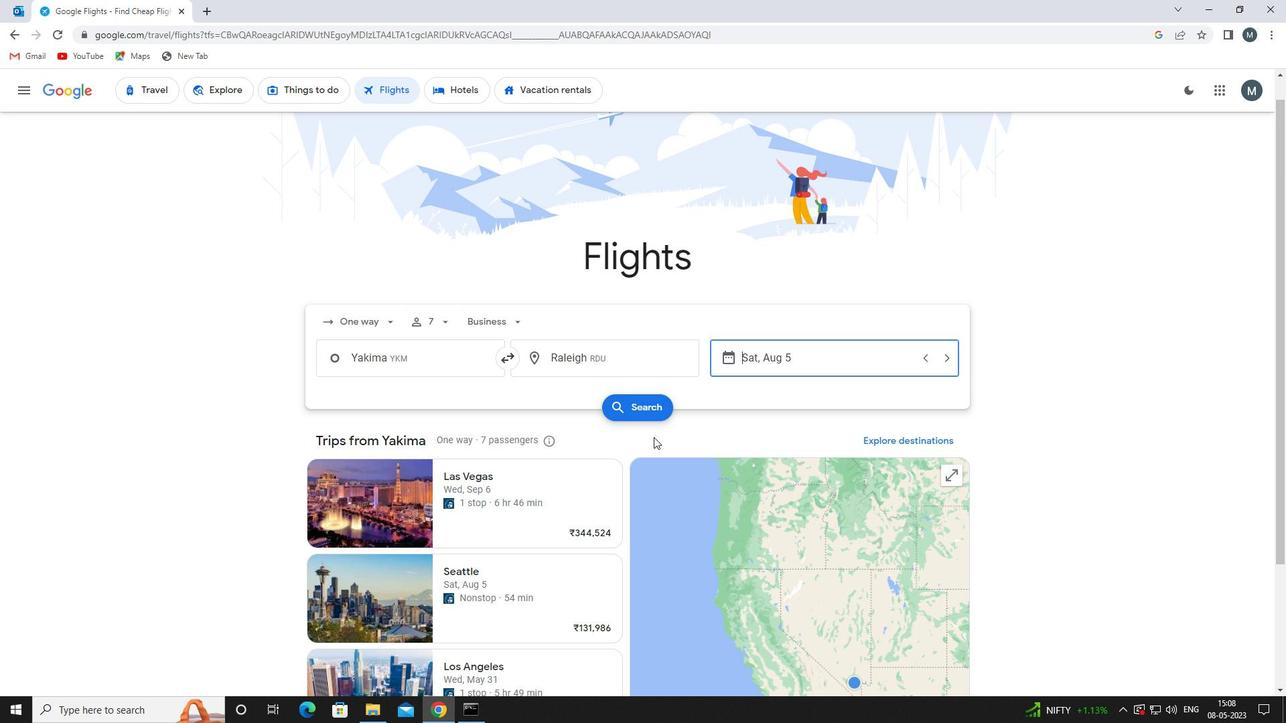 
Action: Mouse pressed left at (638, 404)
Screenshot: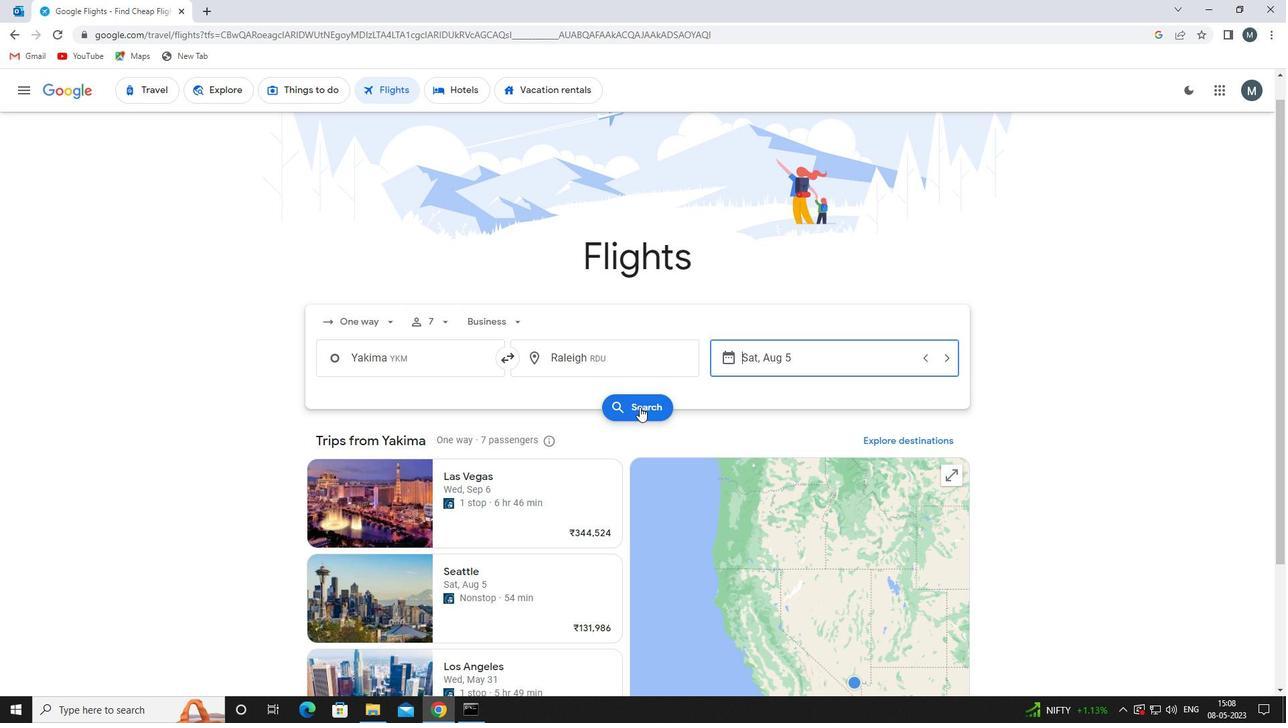 
Action: Mouse moved to (337, 207)
Screenshot: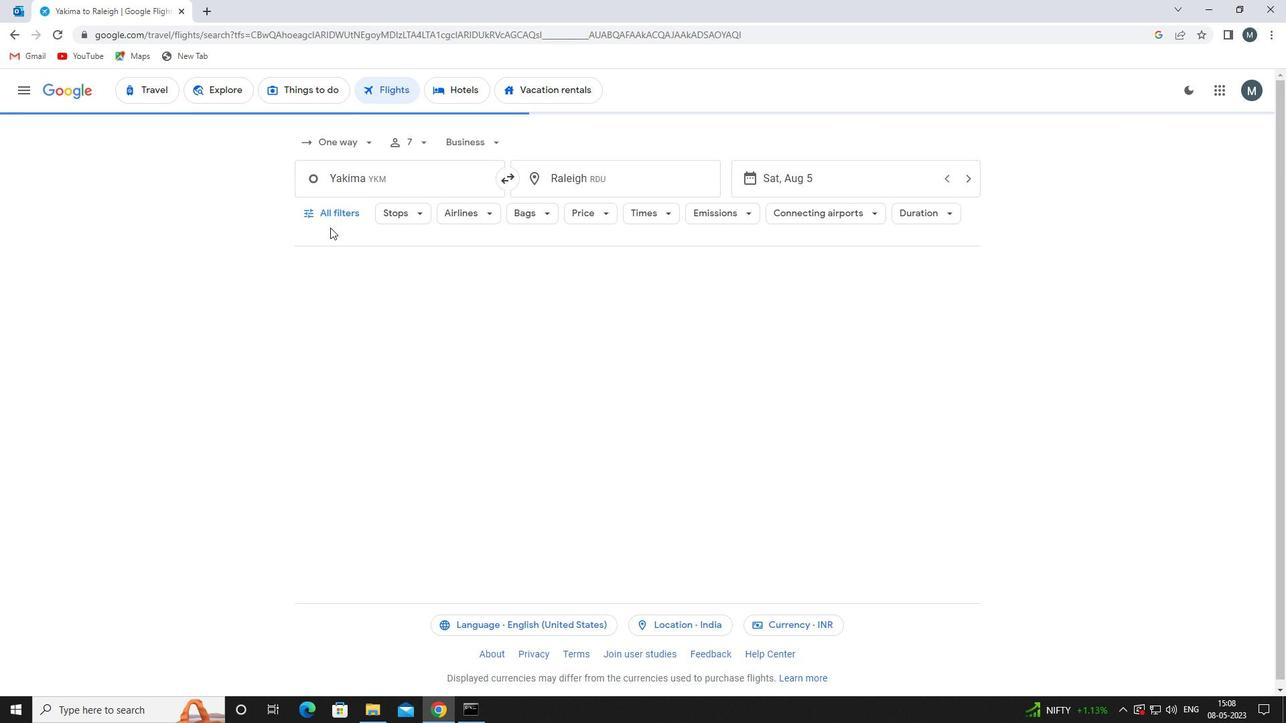 
Action: Mouse pressed left at (337, 207)
Screenshot: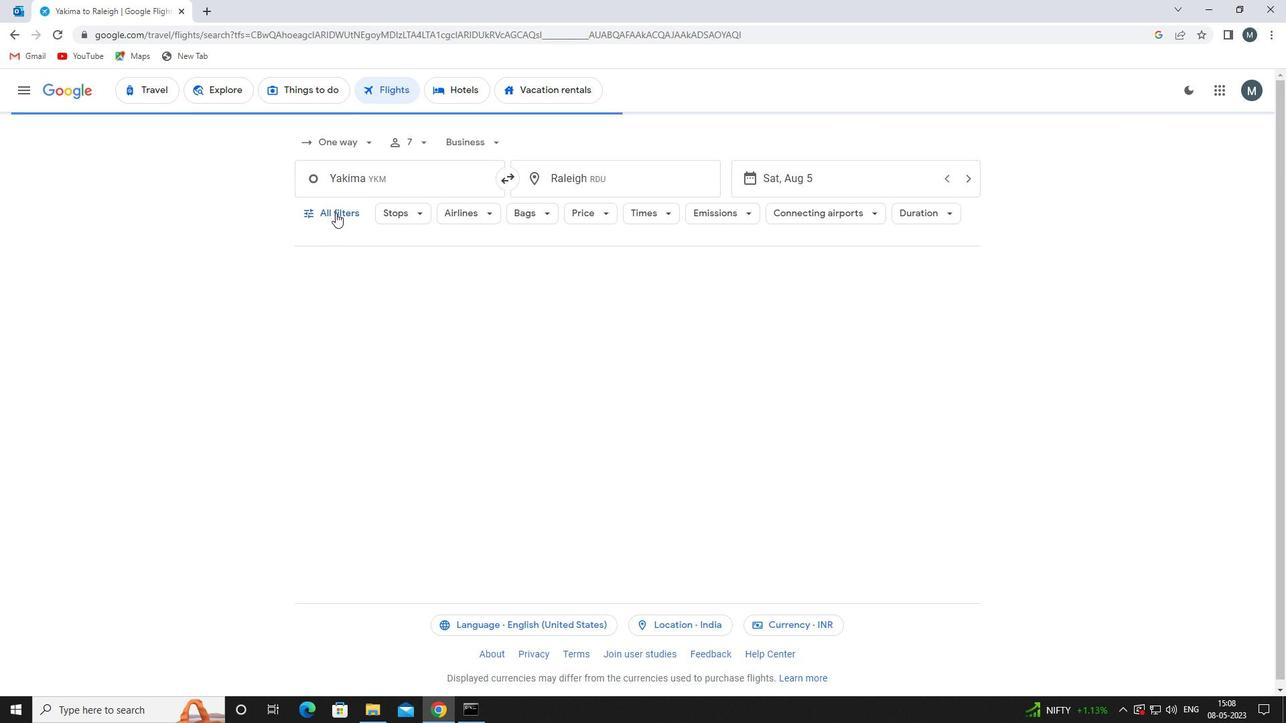 
Action: Mouse moved to (370, 351)
Screenshot: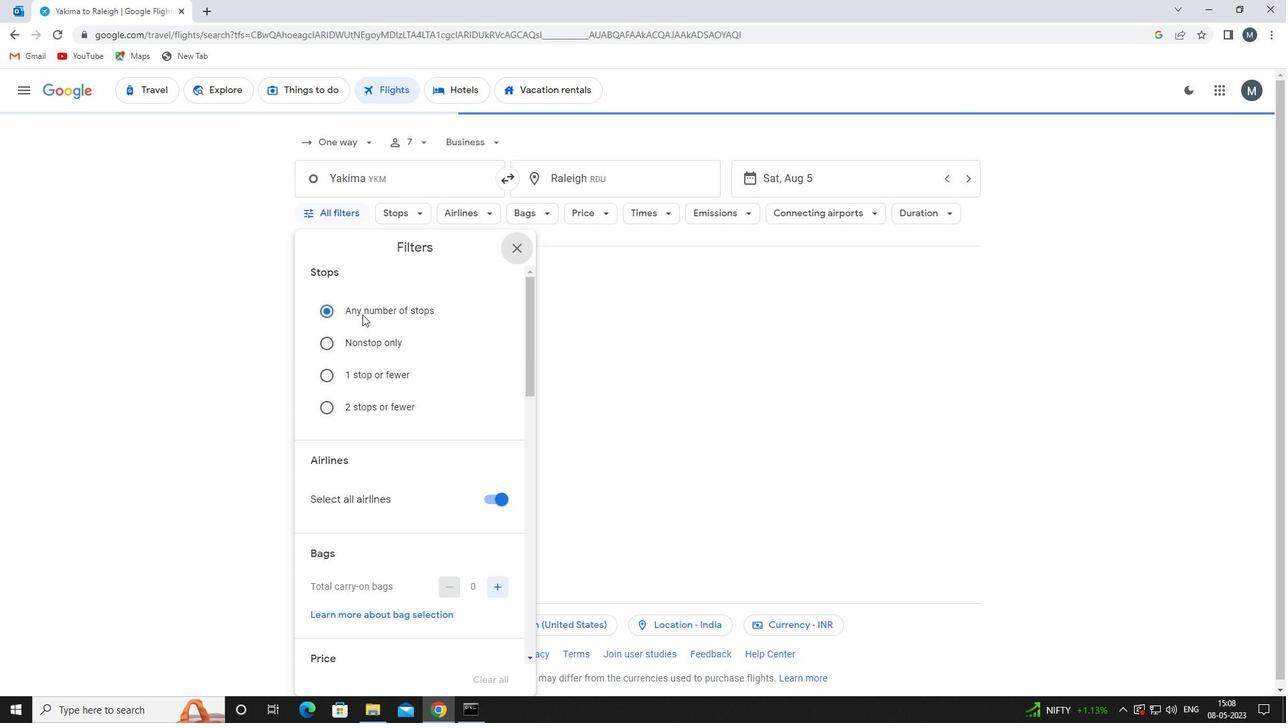 
Action: Mouse scrolled (370, 350) with delta (0, 0)
Screenshot: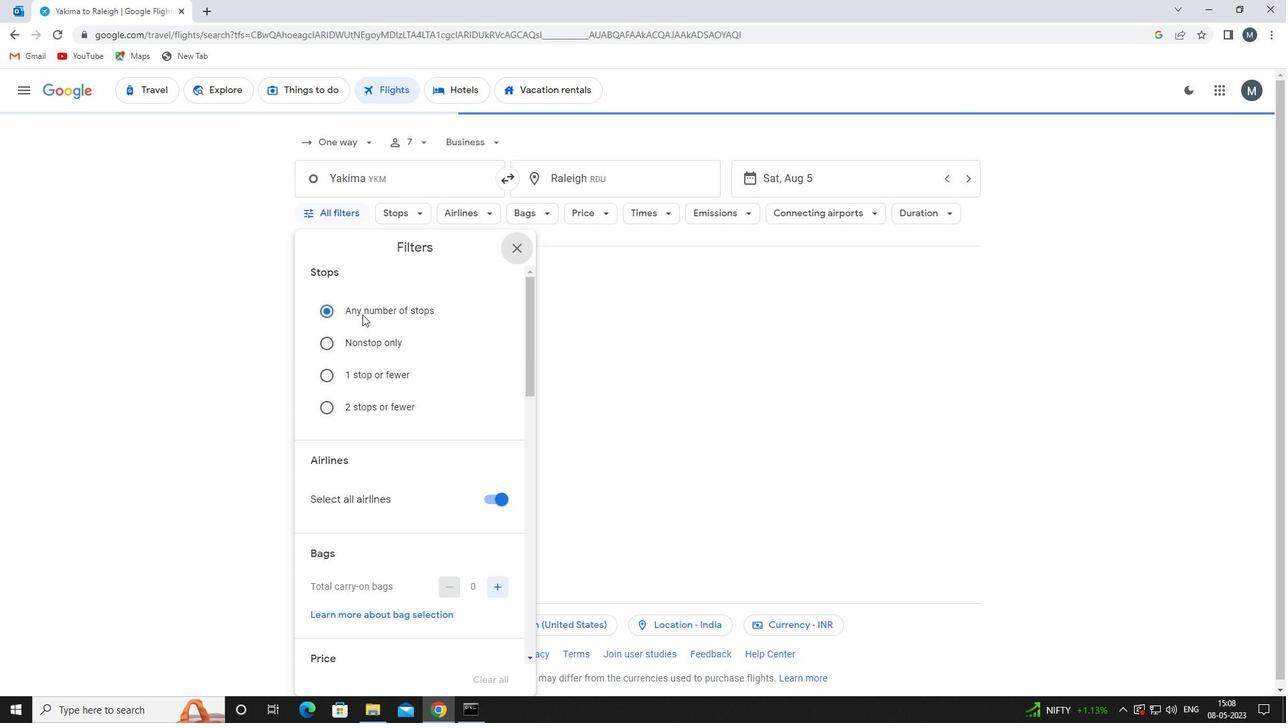 
Action: Mouse moved to (370, 355)
Screenshot: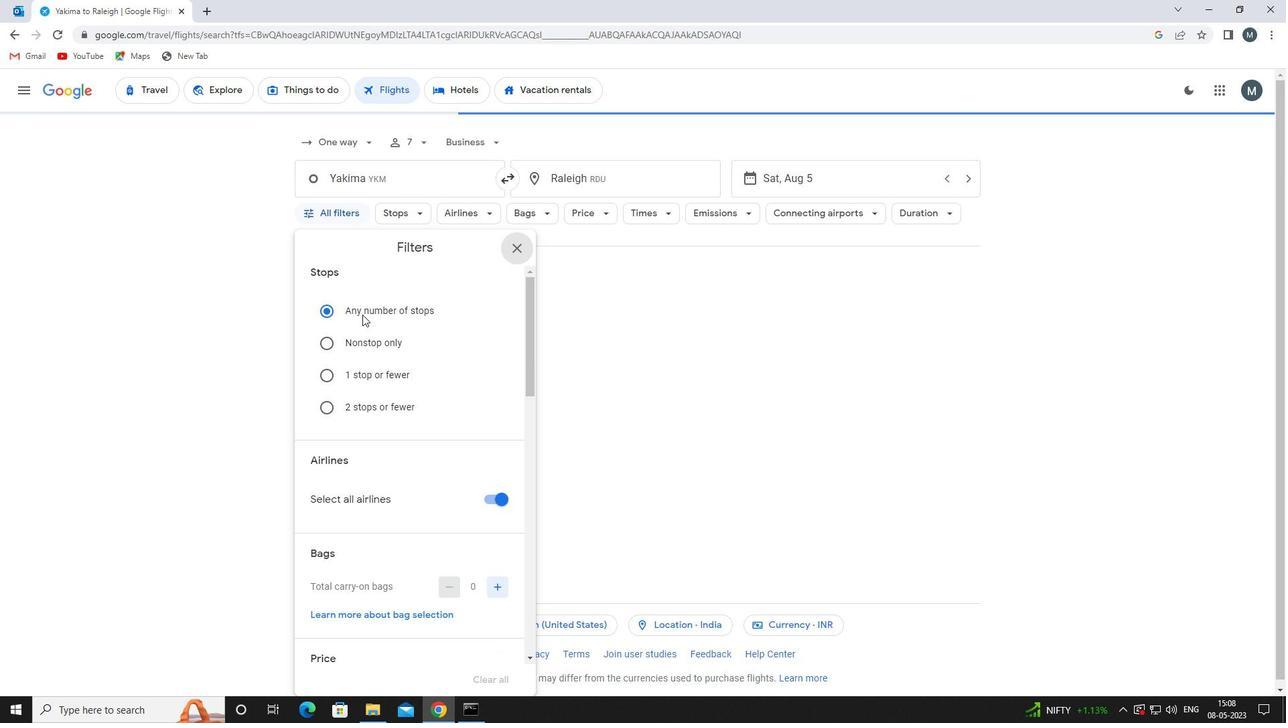
Action: Mouse scrolled (370, 355) with delta (0, 0)
Screenshot: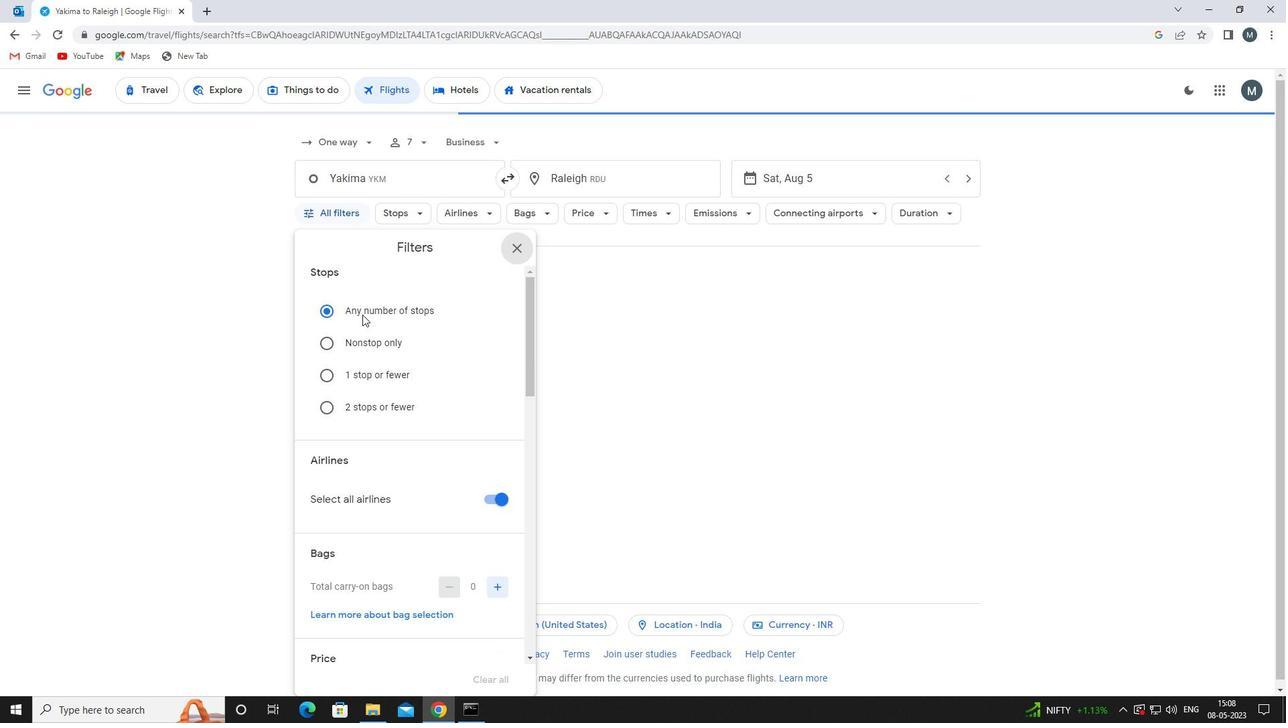 
Action: Mouse moved to (497, 364)
Screenshot: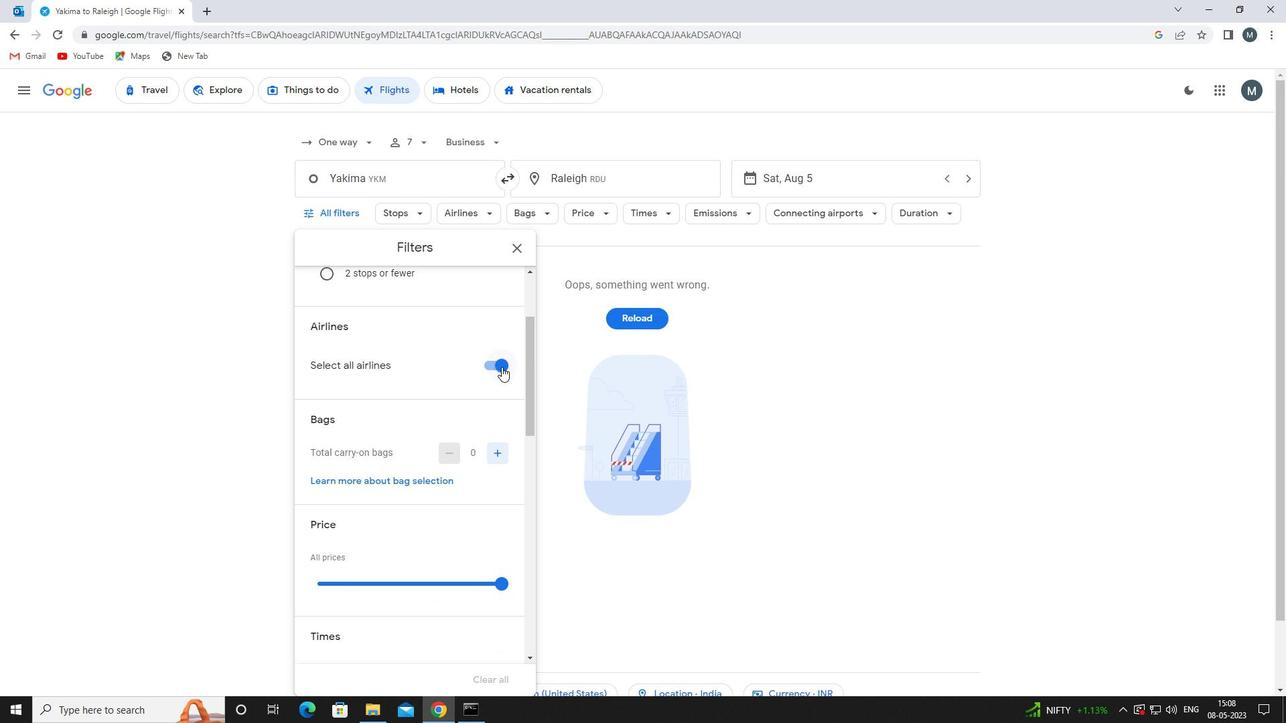 
Action: Mouse pressed left at (497, 364)
Screenshot: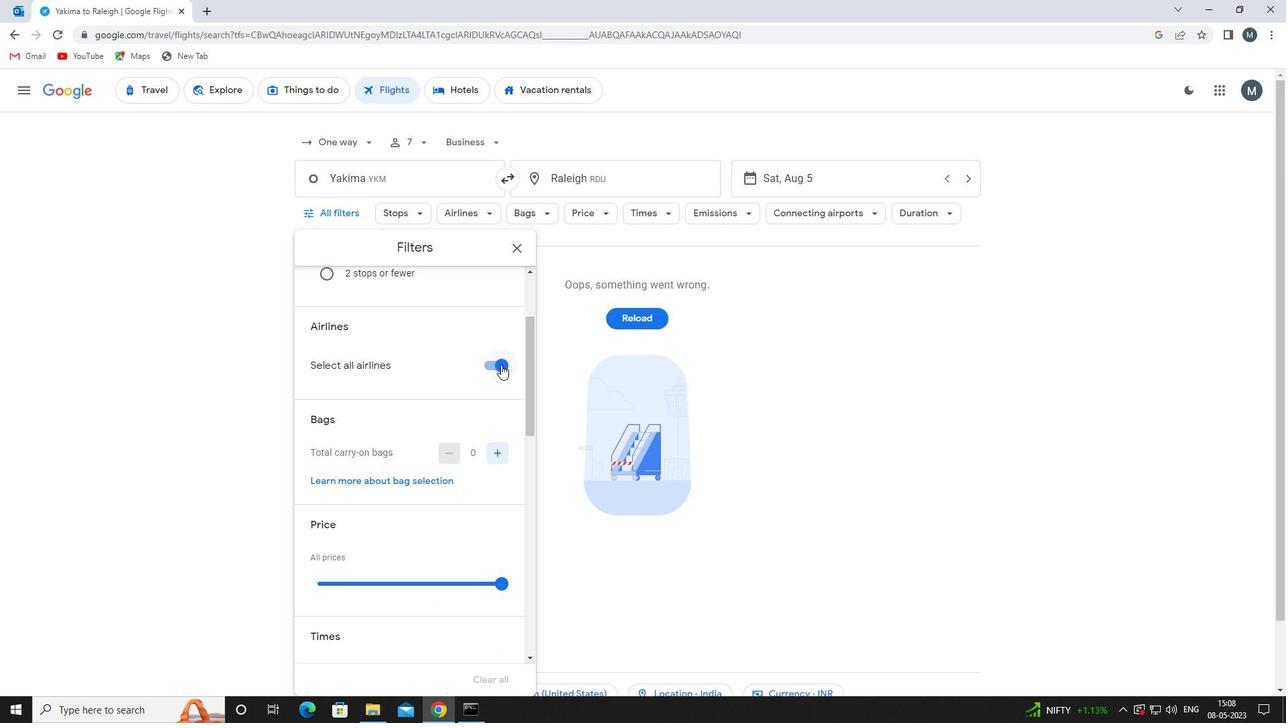 
Action: Mouse moved to (415, 433)
Screenshot: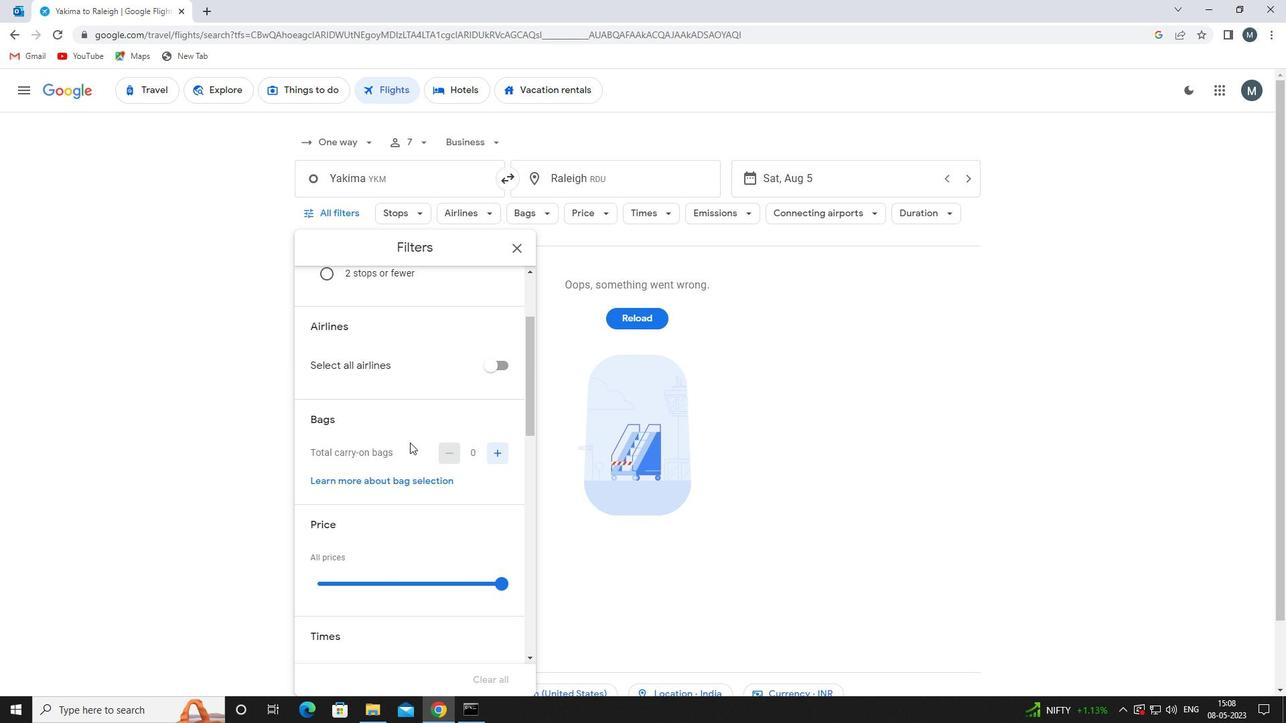 
Action: Mouse scrolled (415, 434) with delta (0, 0)
Screenshot: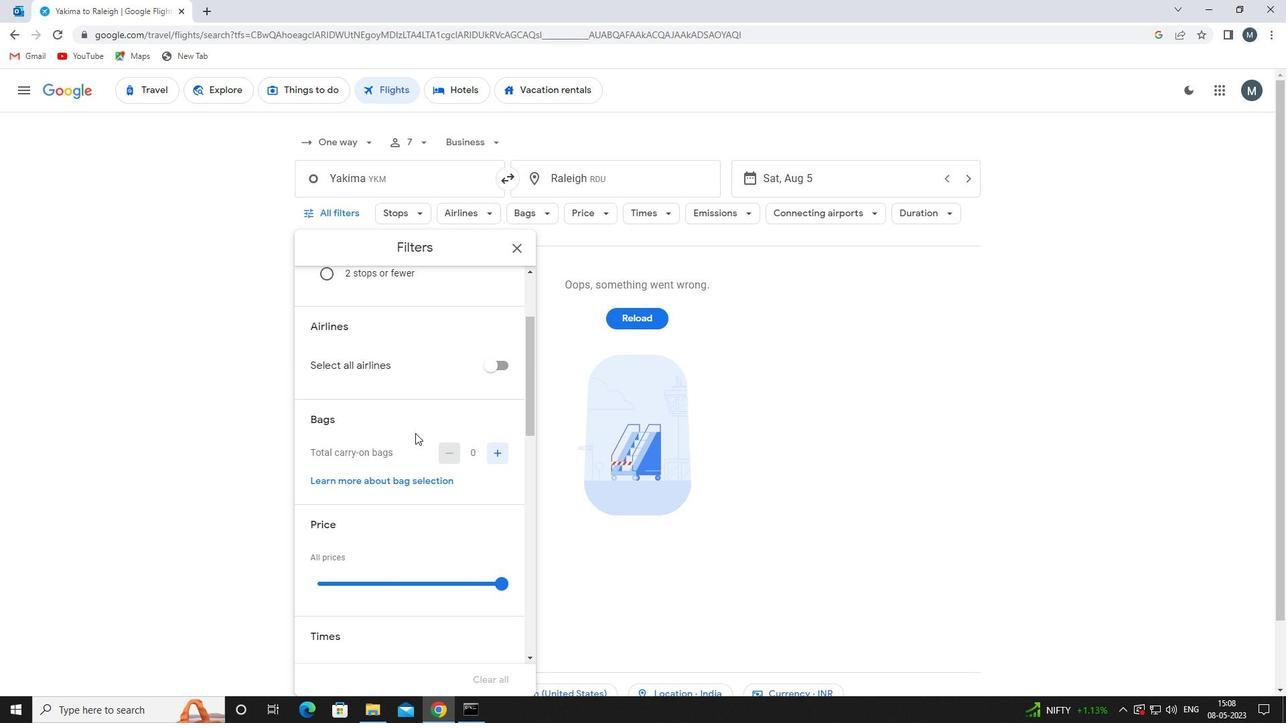 
Action: Mouse moved to (426, 437)
Screenshot: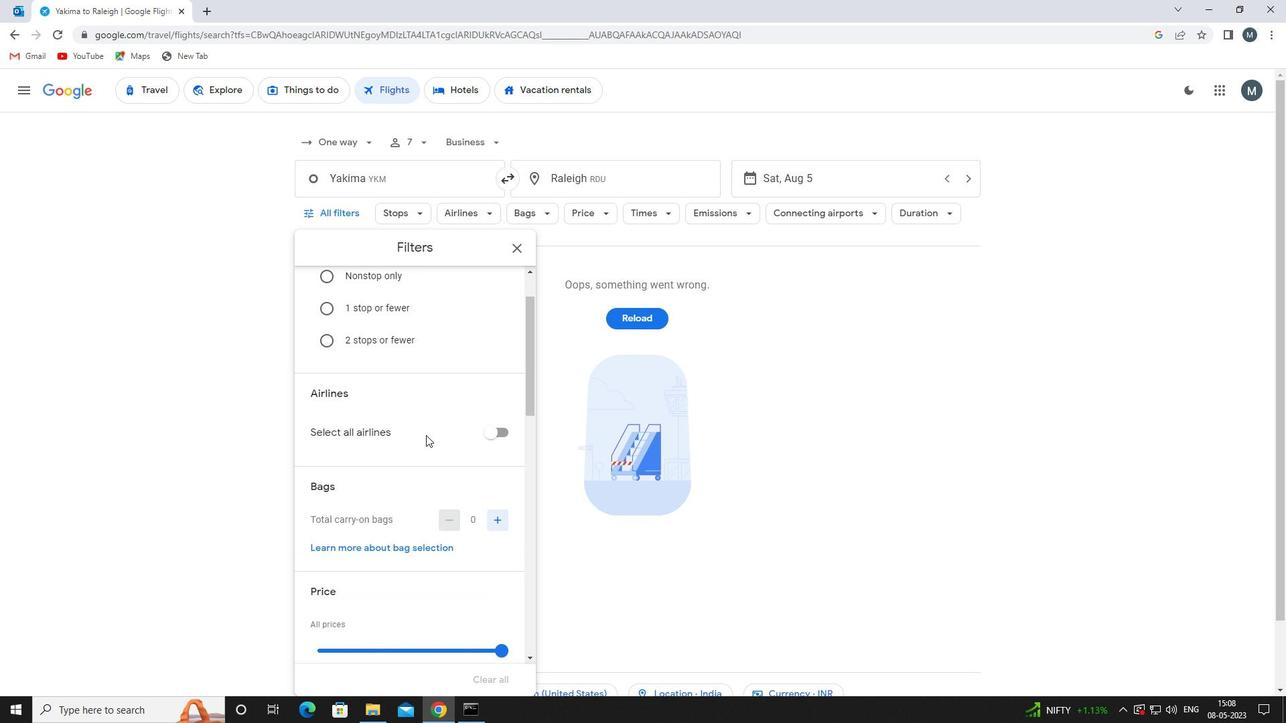
Action: Mouse scrolled (426, 436) with delta (0, 0)
Screenshot: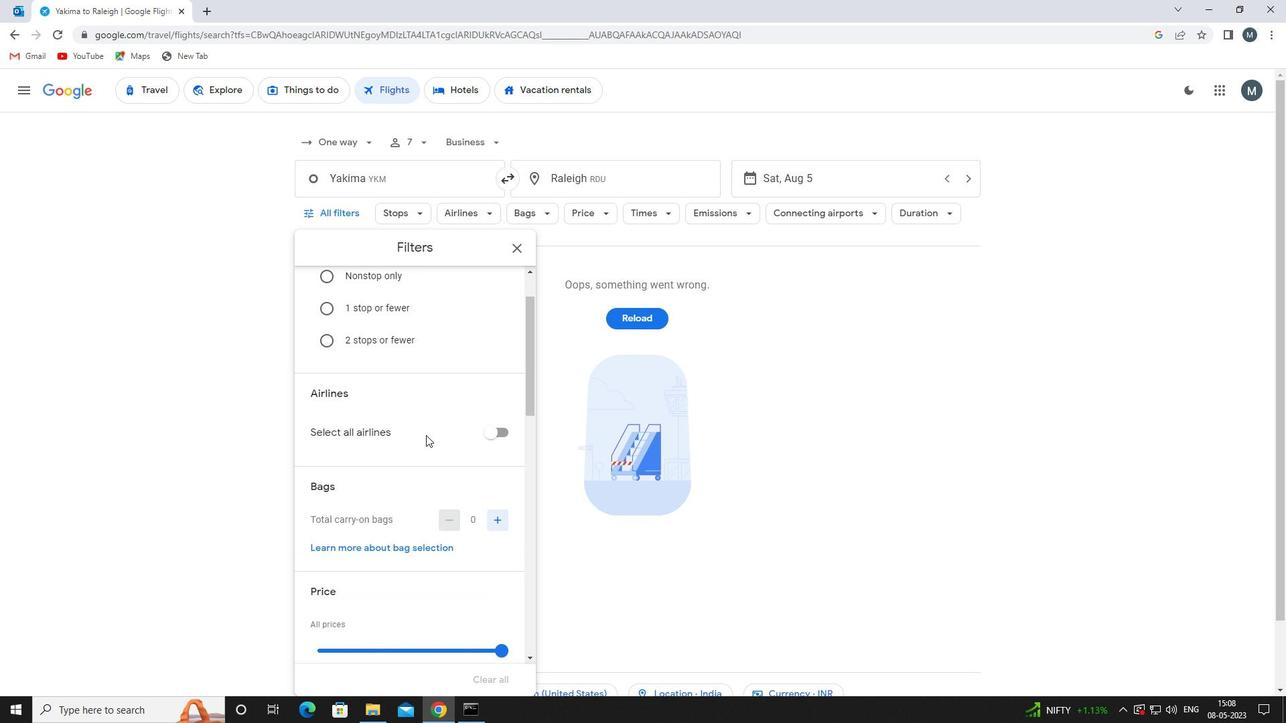 
Action: Mouse moved to (422, 441)
Screenshot: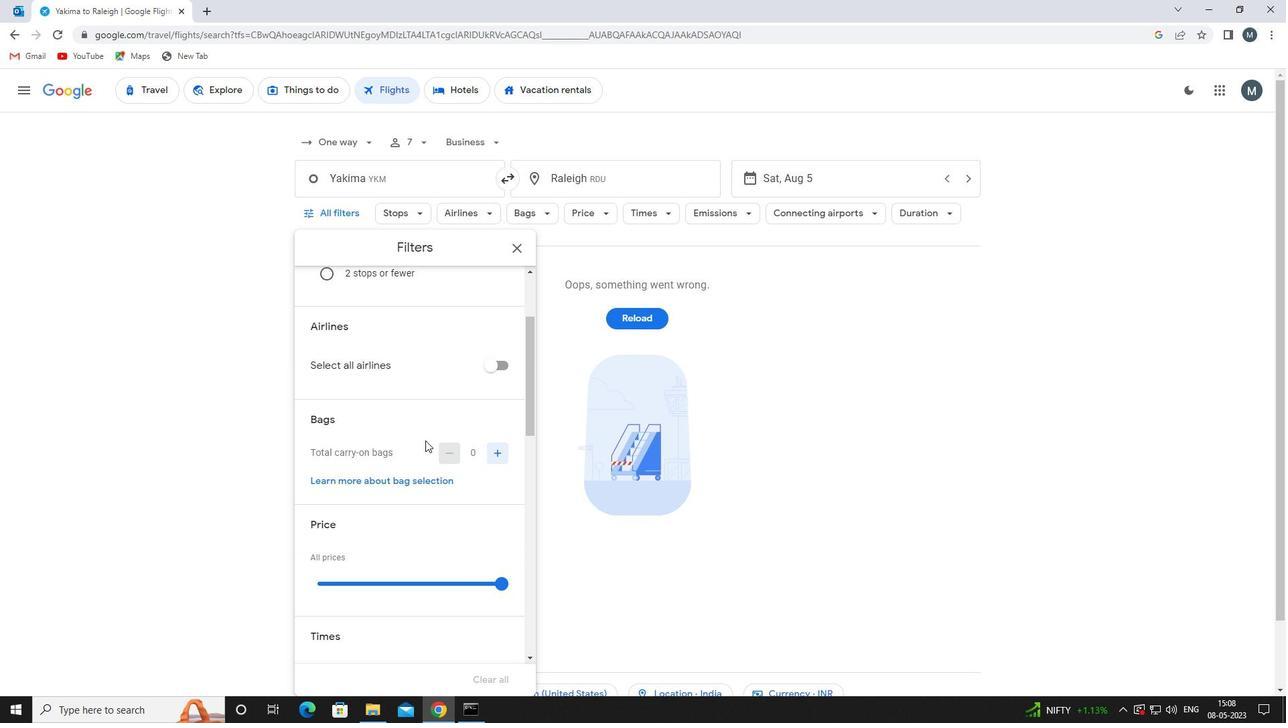 
Action: Mouse scrolled (422, 440) with delta (0, 0)
Screenshot: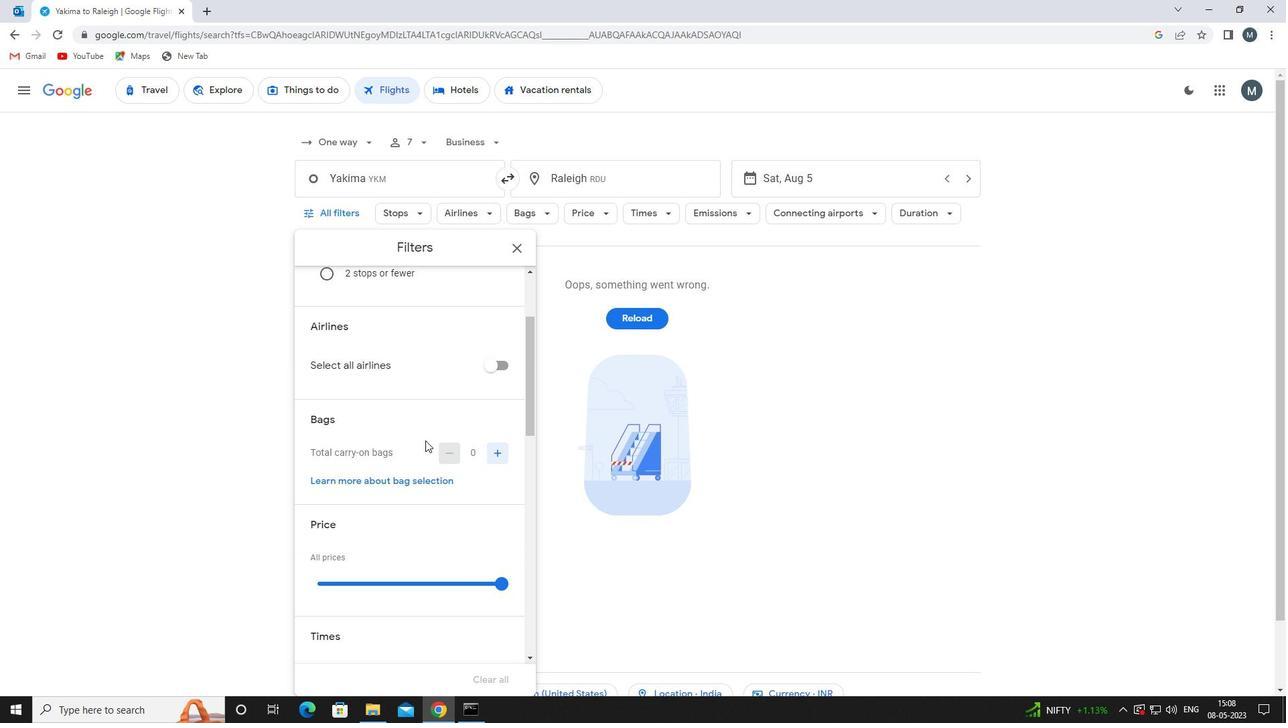 
Action: Mouse moved to (408, 456)
Screenshot: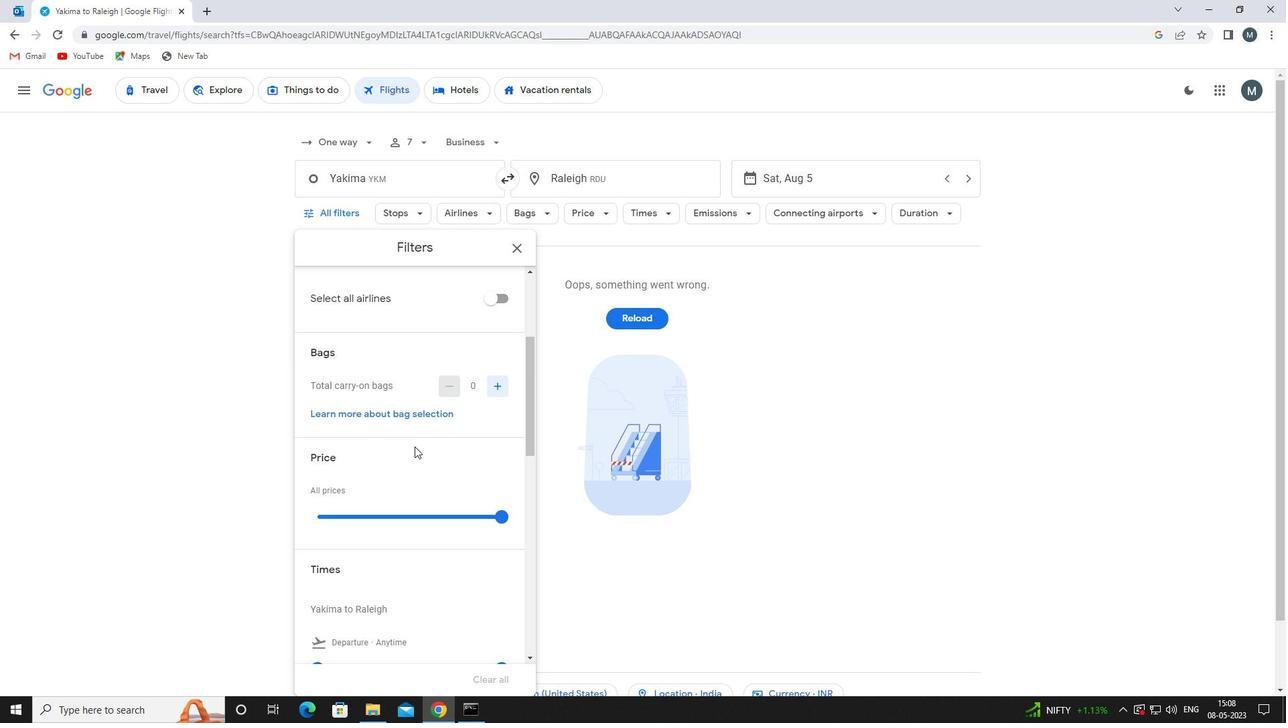 
Action: Mouse scrolled (408, 455) with delta (0, 0)
Screenshot: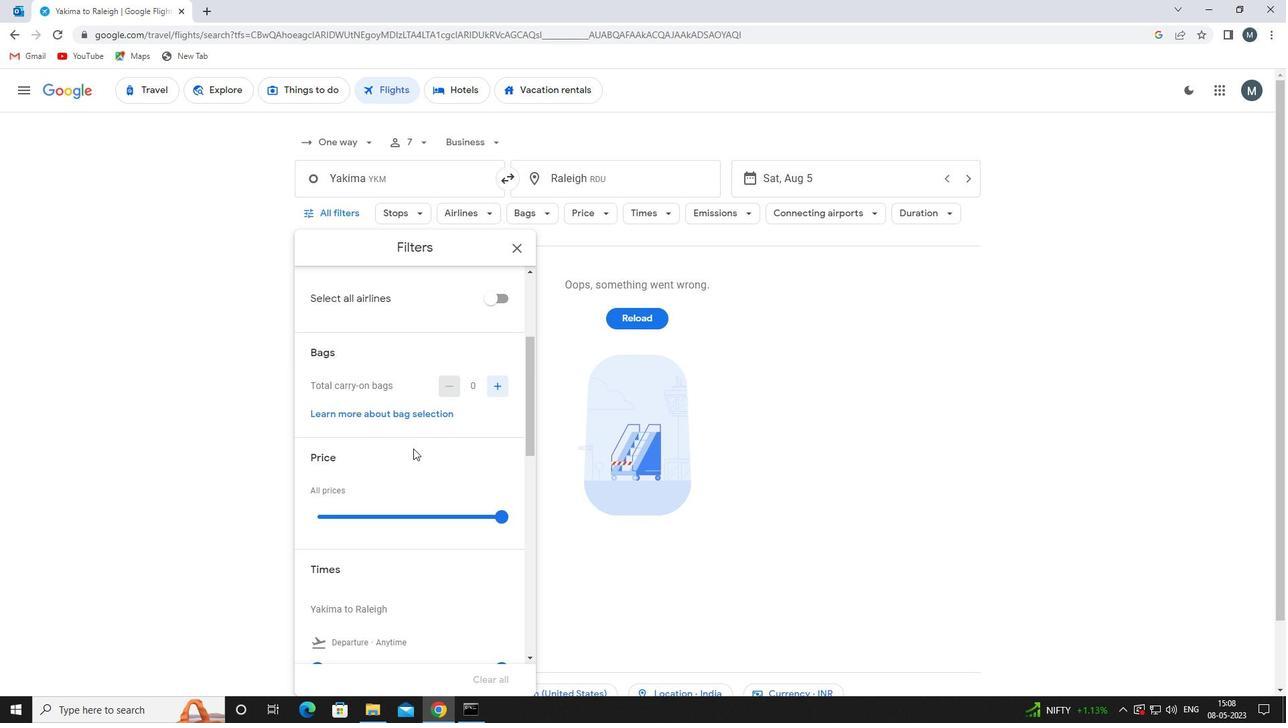 
Action: Mouse moved to (404, 445)
Screenshot: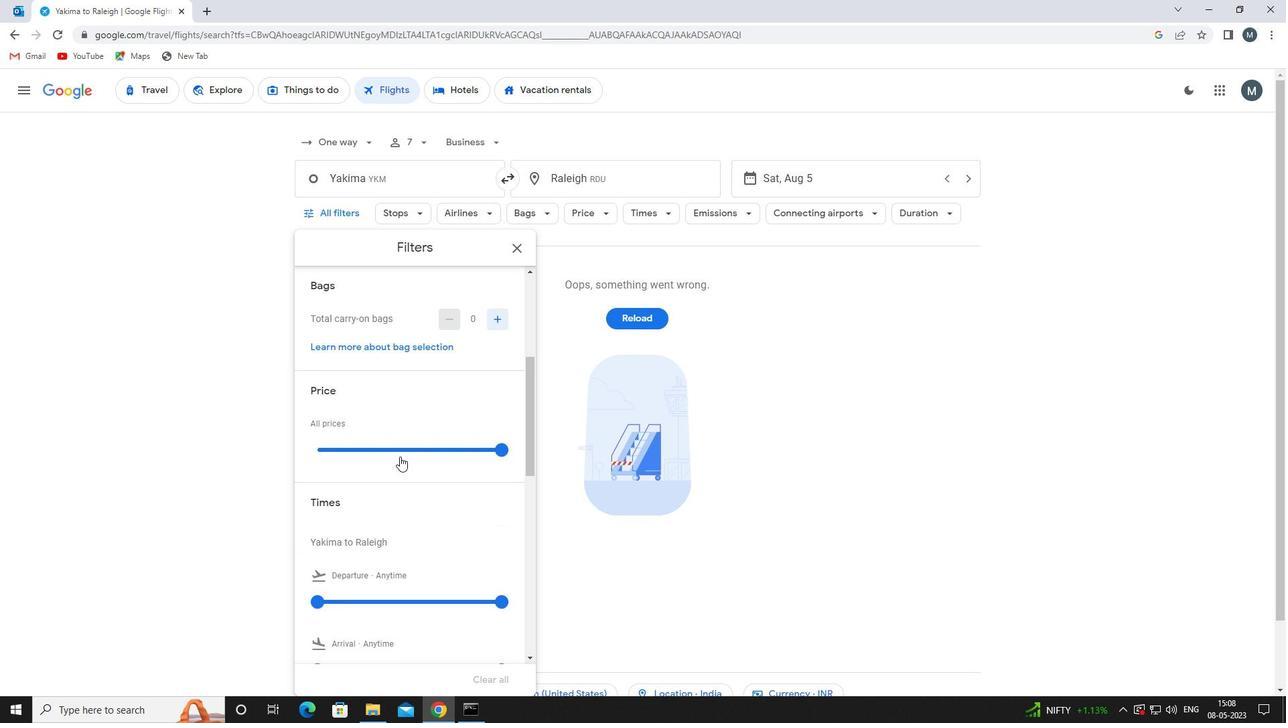 
Action: Mouse pressed left at (404, 445)
Screenshot: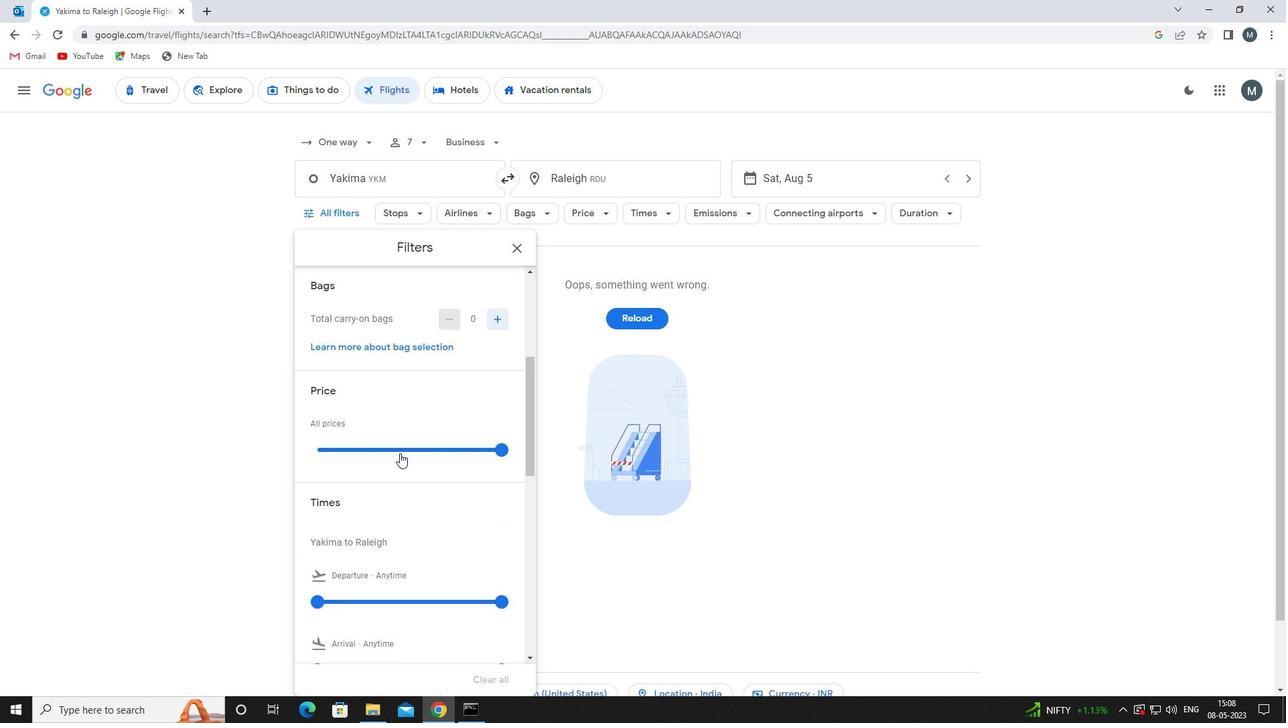 
Action: Mouse moved to (404, 445)
Screenshot: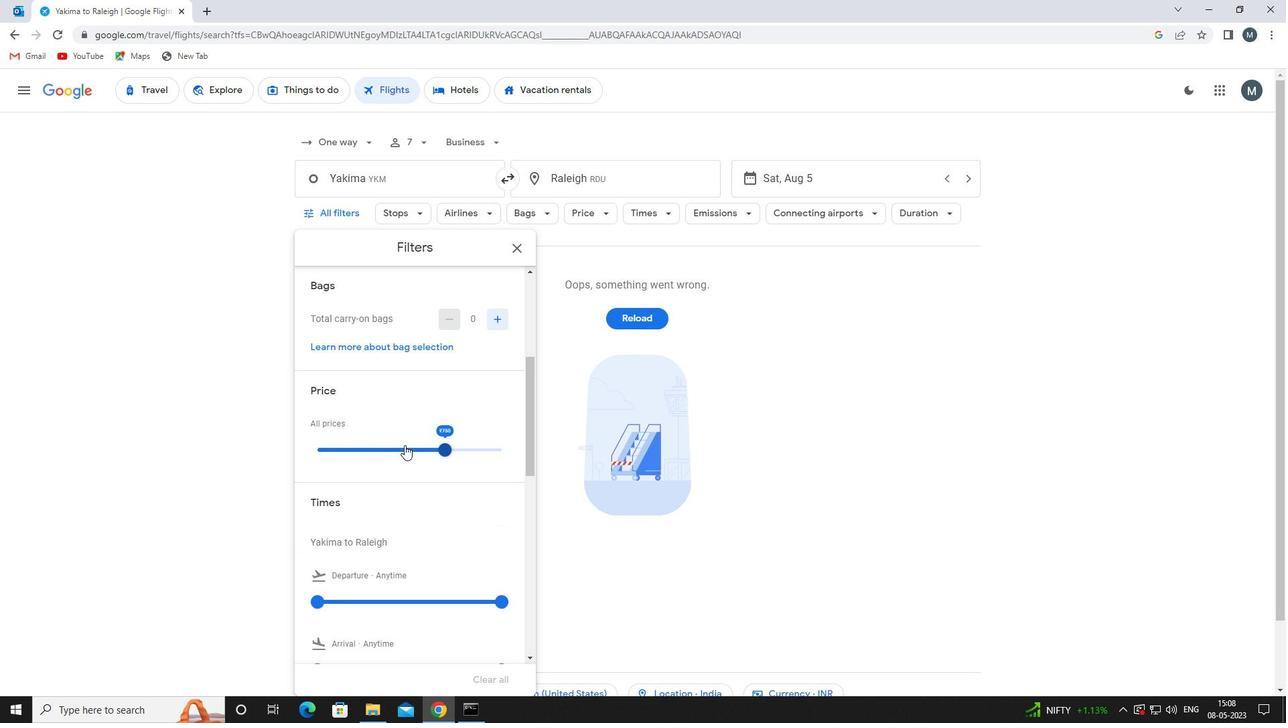 
Action: Mouse pressed left at (404, 445)
Screenshot: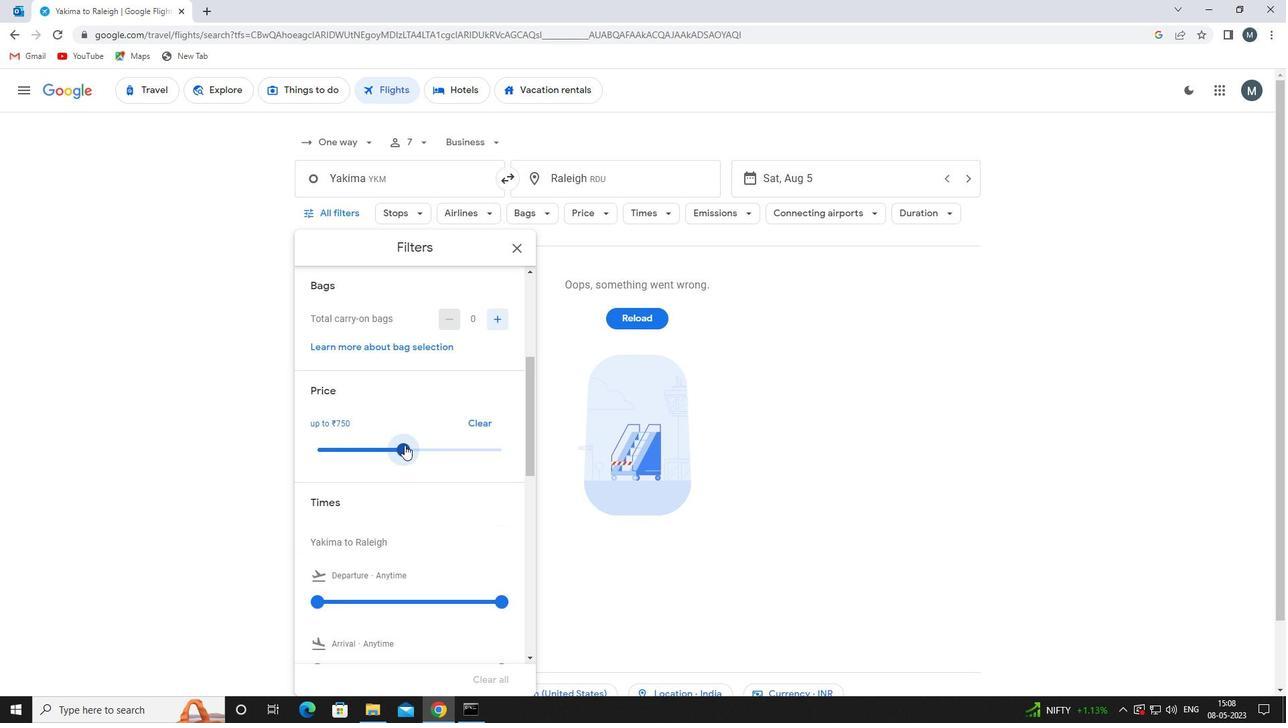 
Action: Mouse moved to (441, 441)
Screenshot: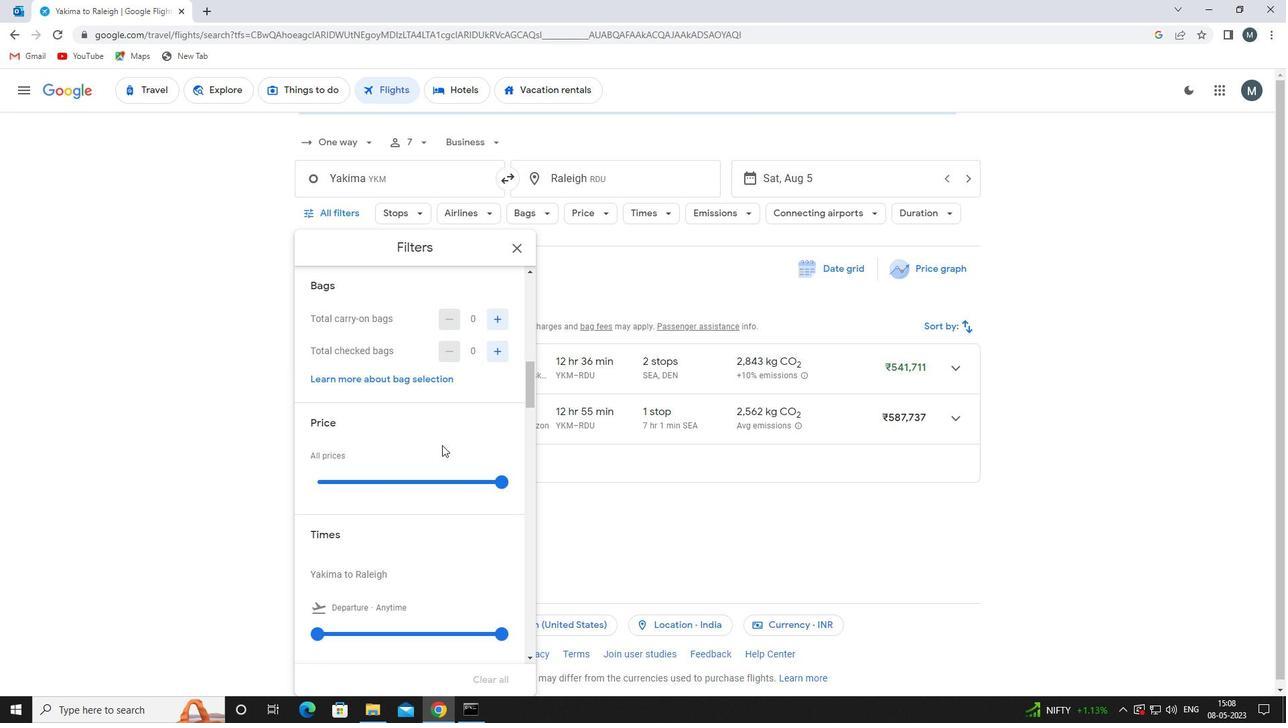 
Action: Mouse scrolled (441, 440) with delta (0, 0)
Screenshot: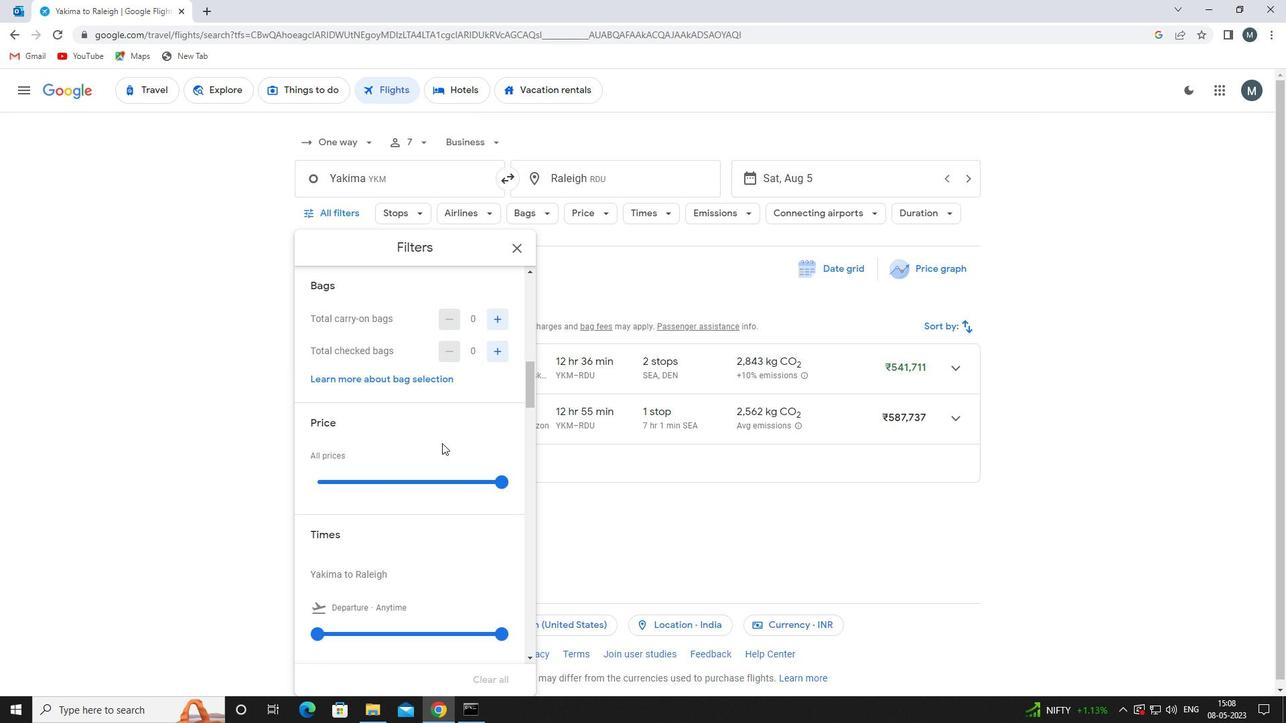 
Action: Mouse moved to (436, 440)
Screenshot: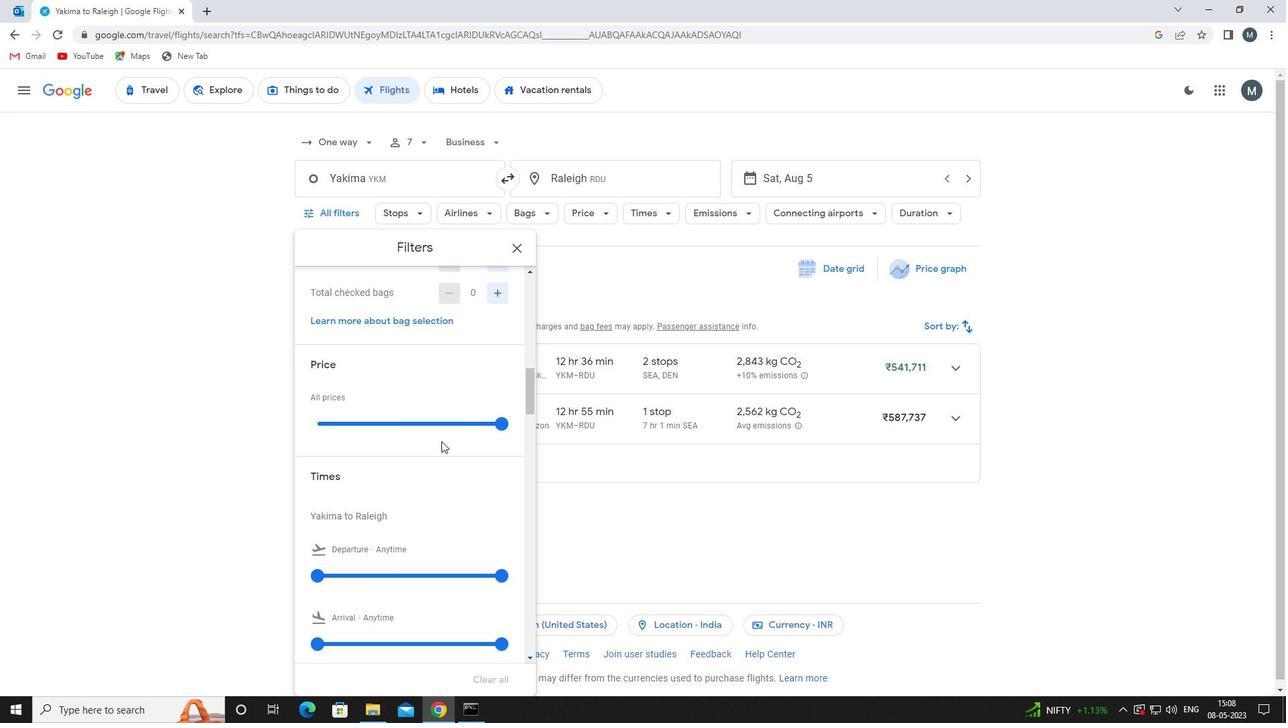 
Action: Mouse scrolled (436, 440) with delta (0, 0)
Screenshot: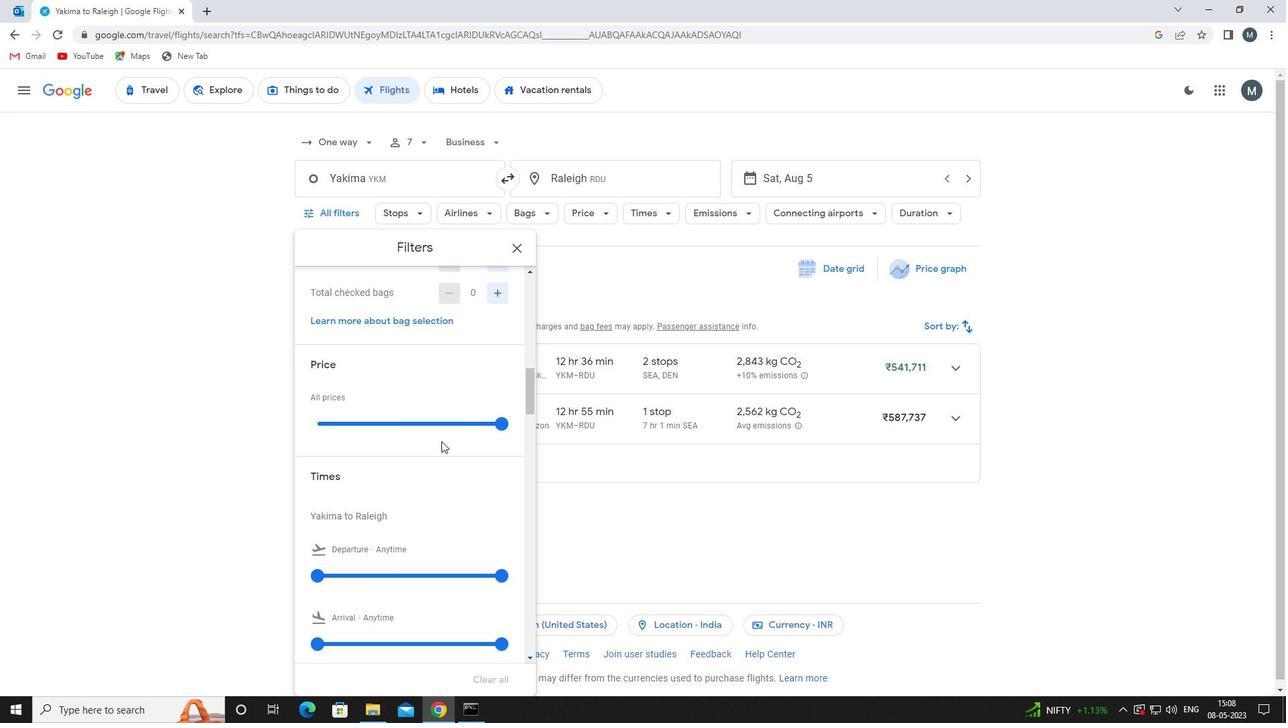 
Action: Mouse moved to (426, 442)
Screenshot: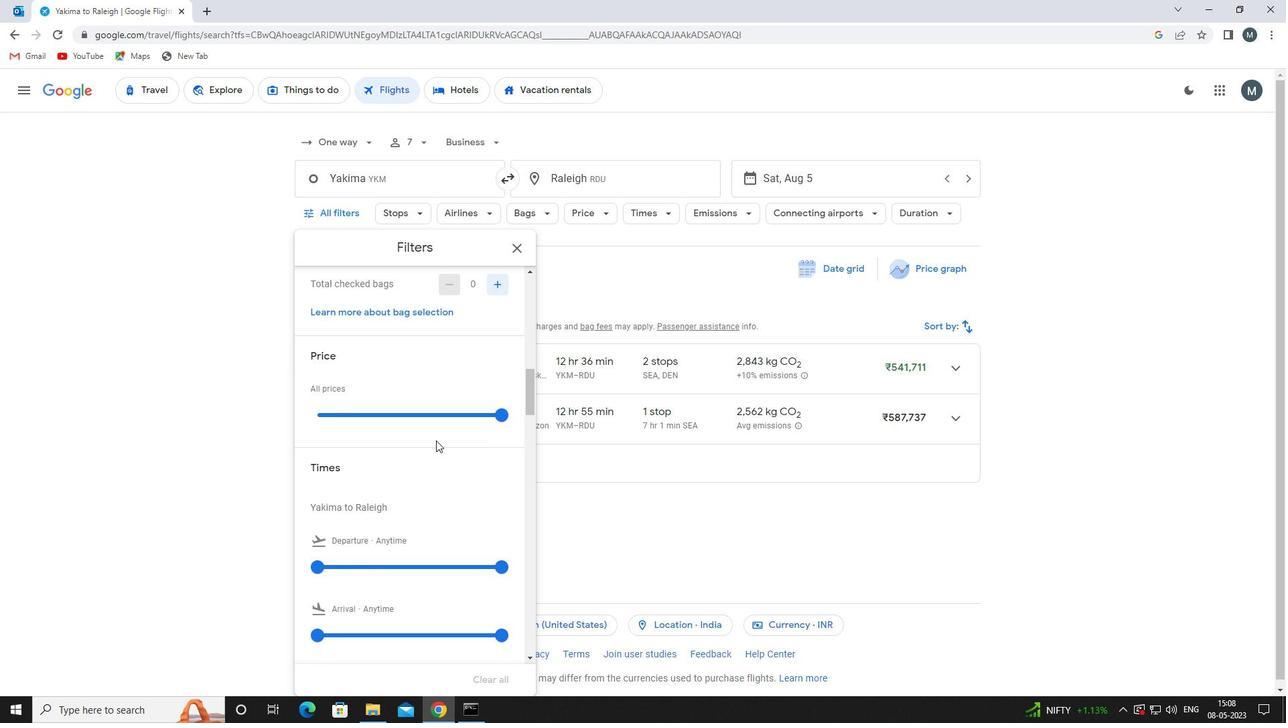 
Action: Mouse scrolled (426, 441) with delta (0, 0)
Screenshot: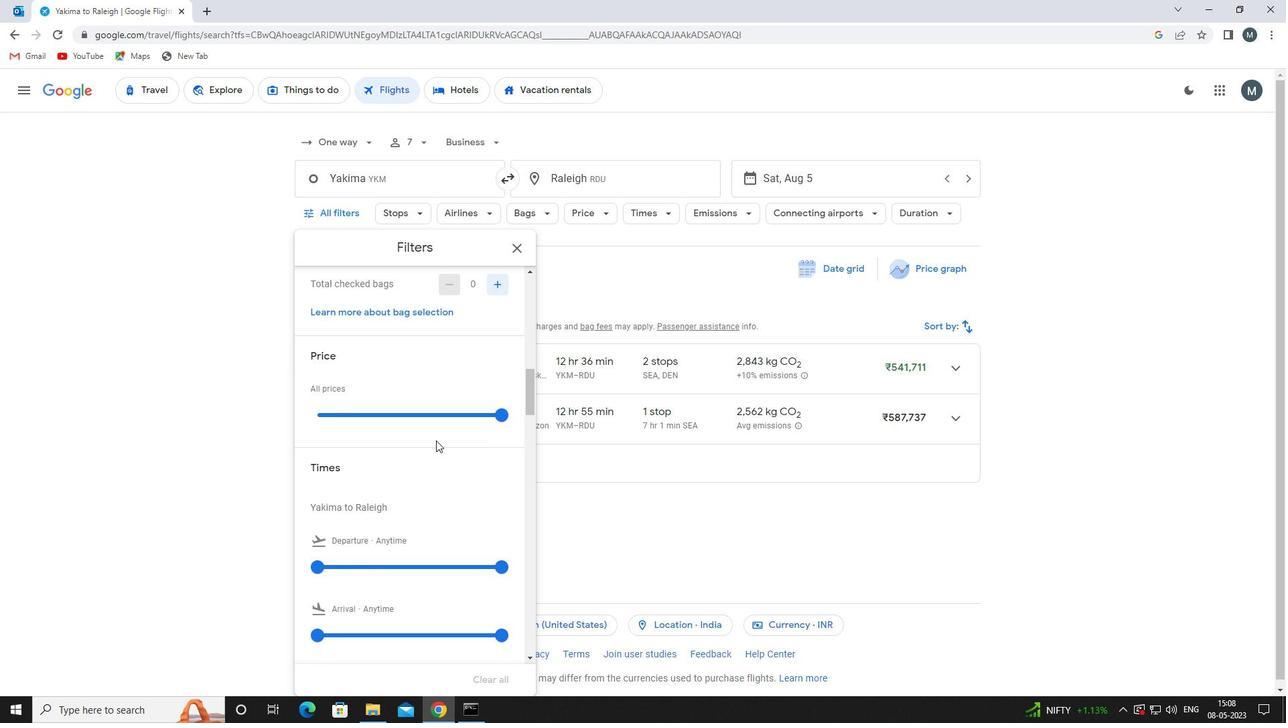 
Action: Mouse moved to (321, 432)
Screenshot: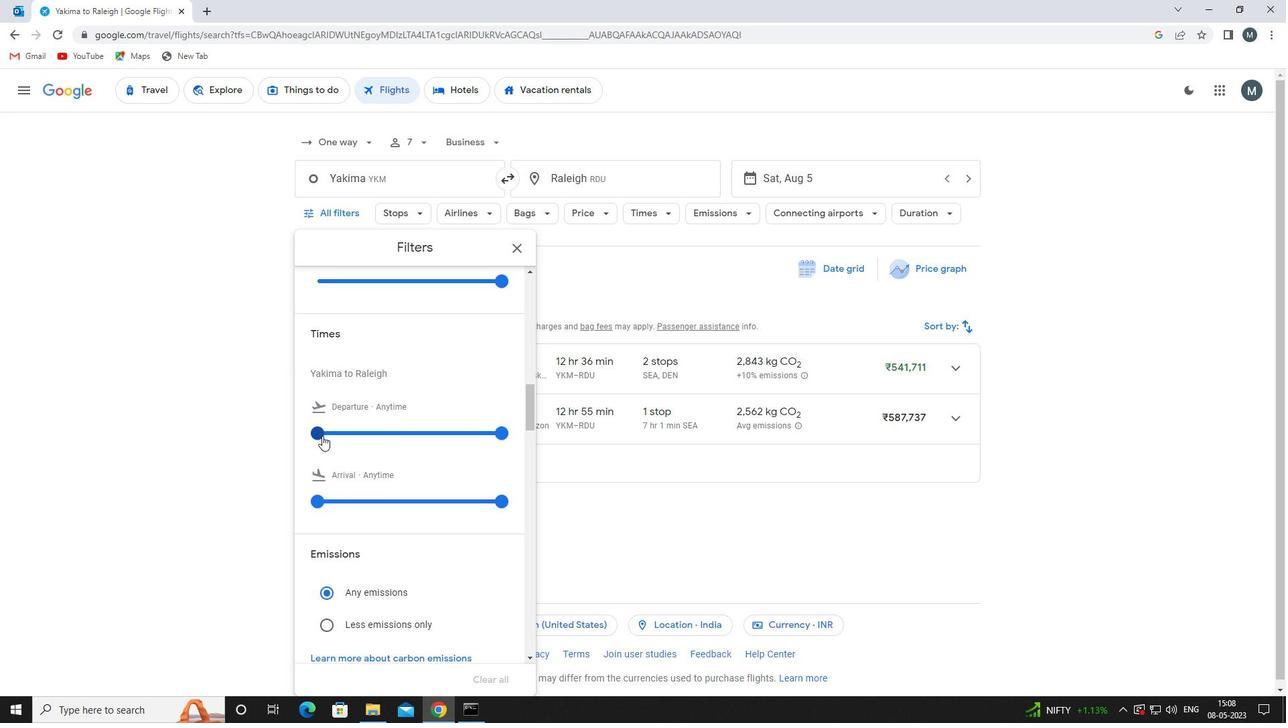 
Action: Mouse pressed left at (321, 432)
Screenshot: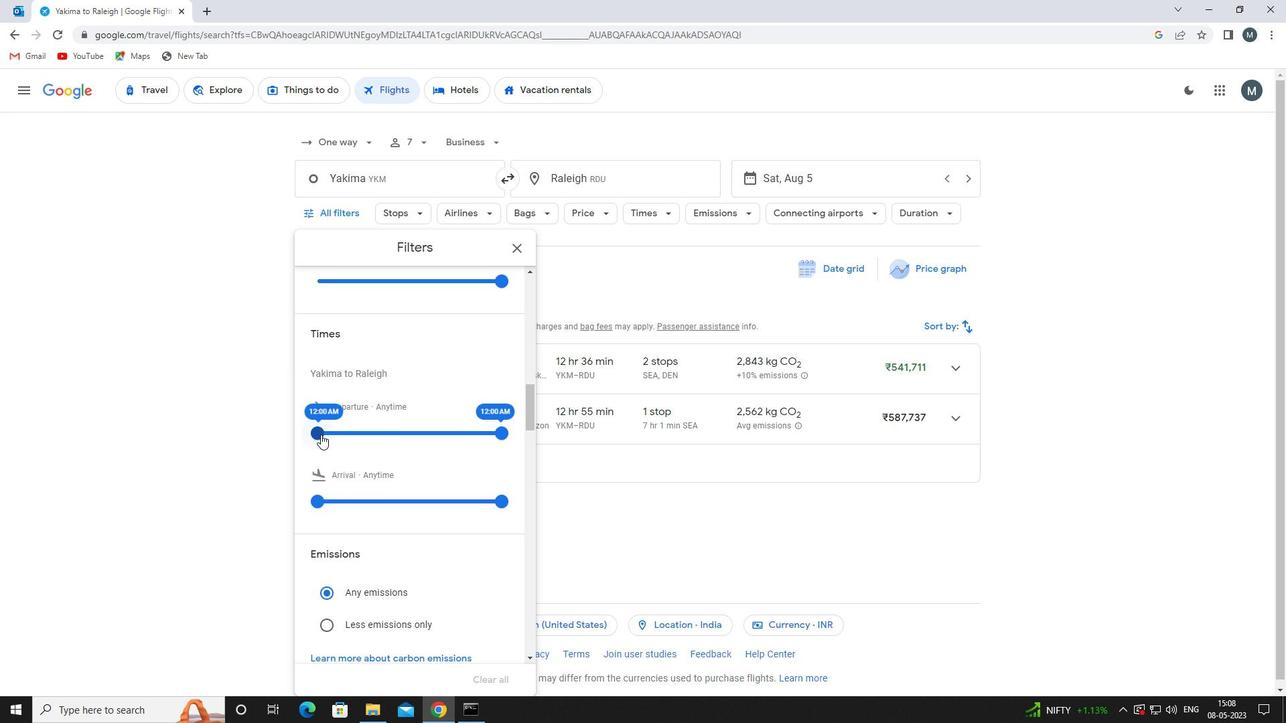 
Action: Mouse moved to (489, 433)
Screenshot: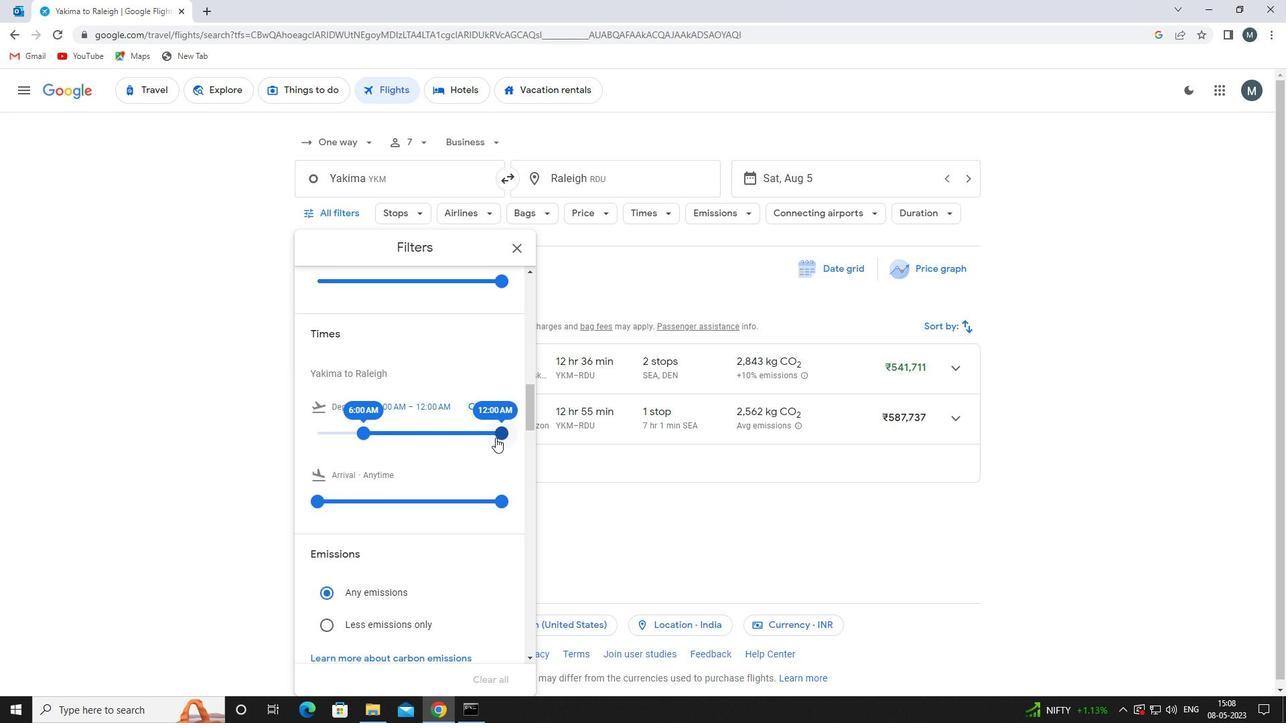 
Action: Mouse pressed left at (489, 433)
Screenshot: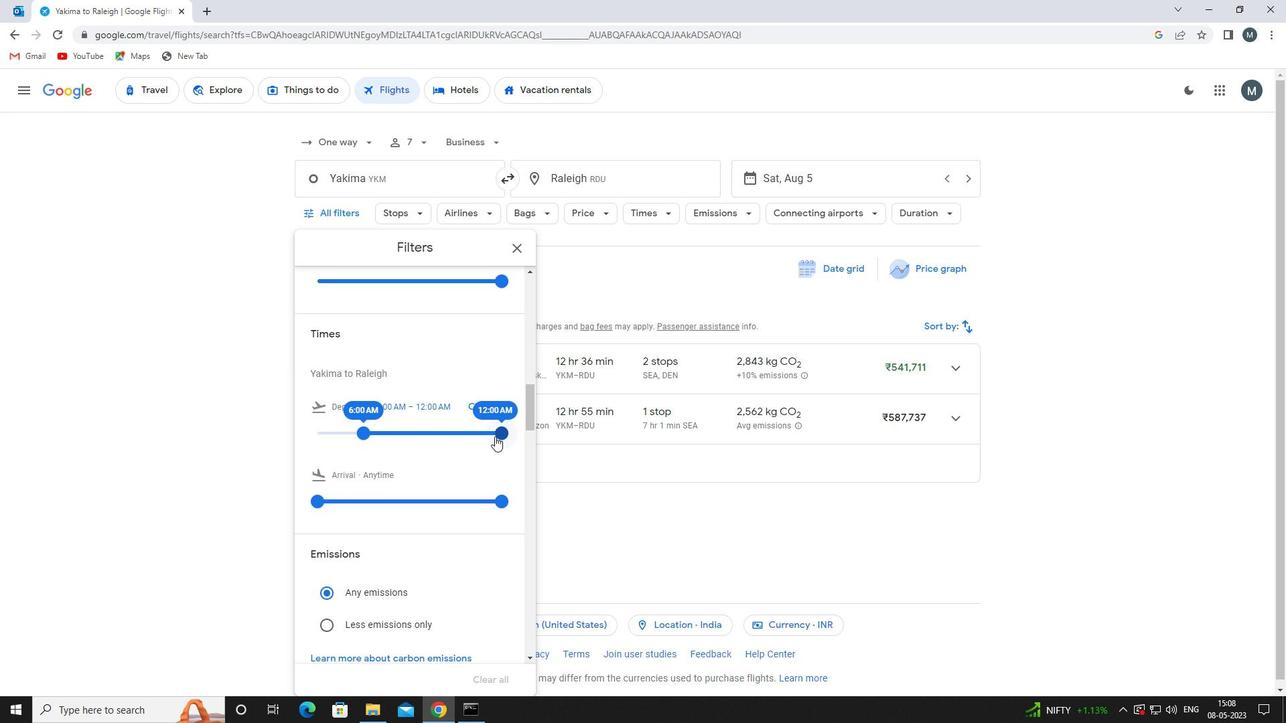 
Action: Mouse moved to (359, 430)
Screenshot: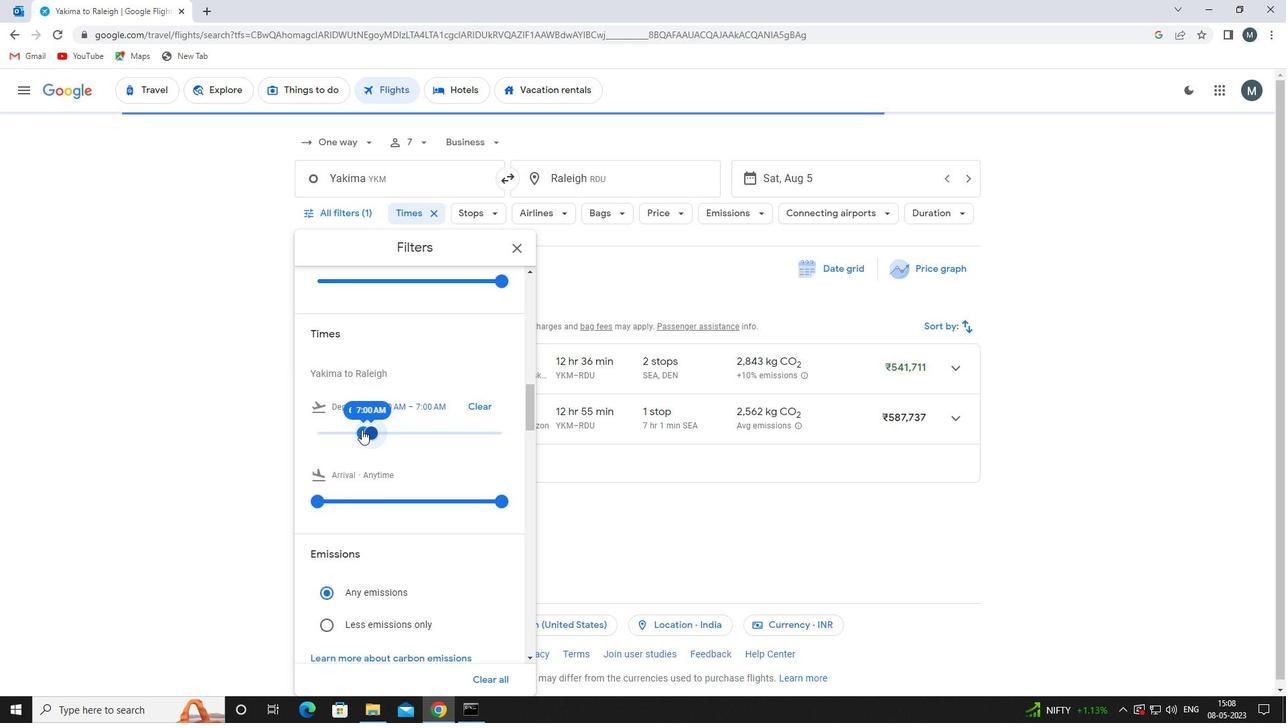 
Action: Mouse scrolled (359, 429) with delta (0, 0)
Screenshot: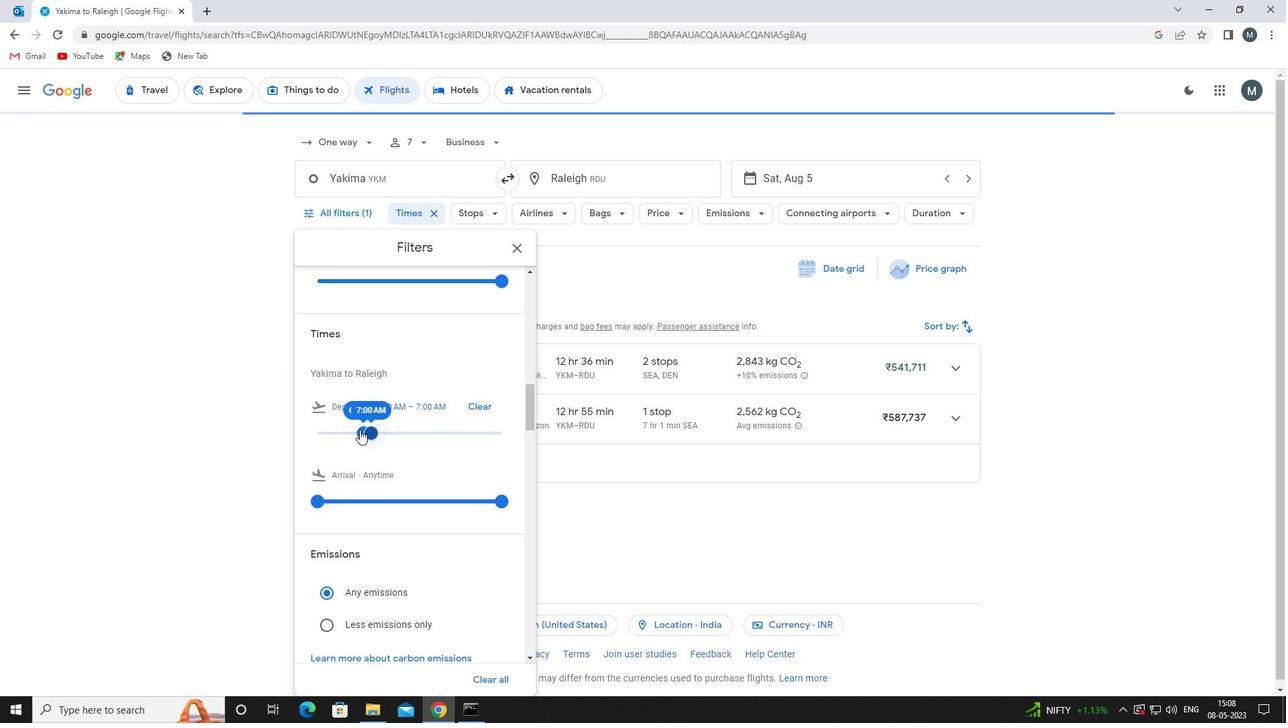 
Action: Mouse moved to (514, 249)
Screenshot: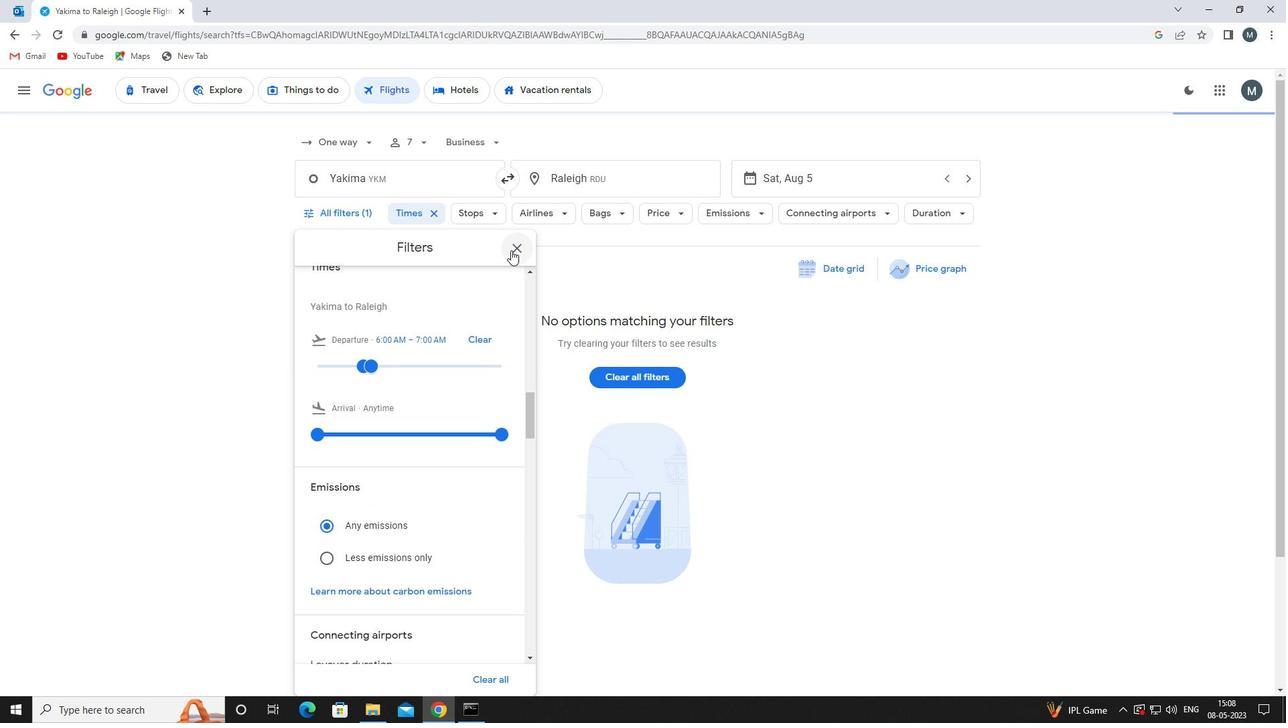 
Action: Mouse pressed left at (514, 249)
Screenshot: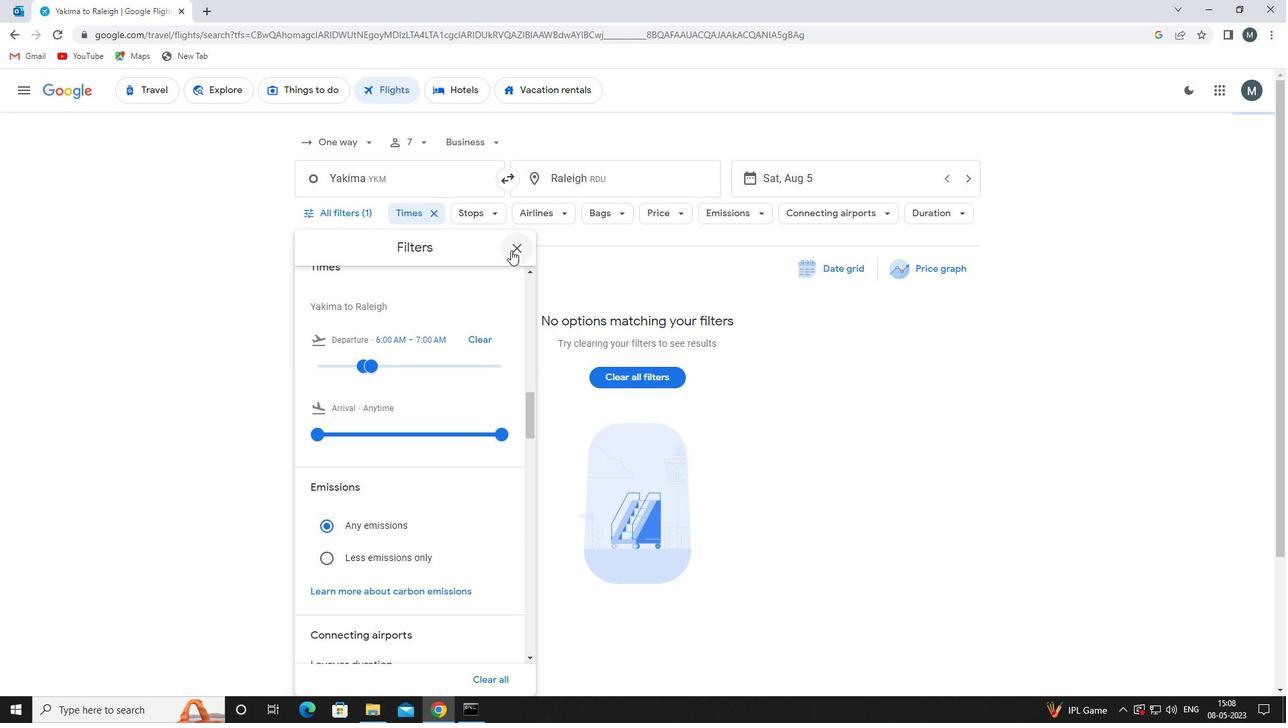 
